 Task: Create public groups for Portfolio in StockTradeHub.
Action: Mouse moved to (568, 52)
Screenshot: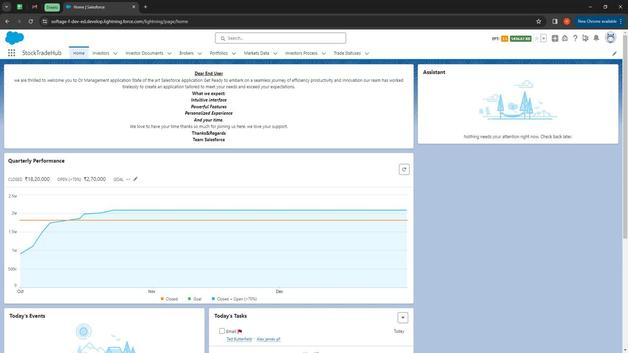 
Action: Mouse pressed left at (568, 52)
Screenshot: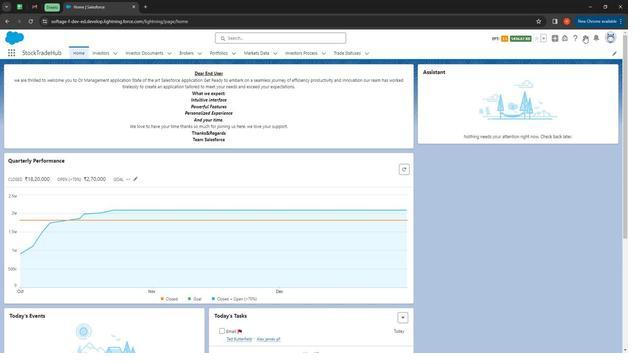 
Action: Mouse moved to (551, 73)
Screenshot: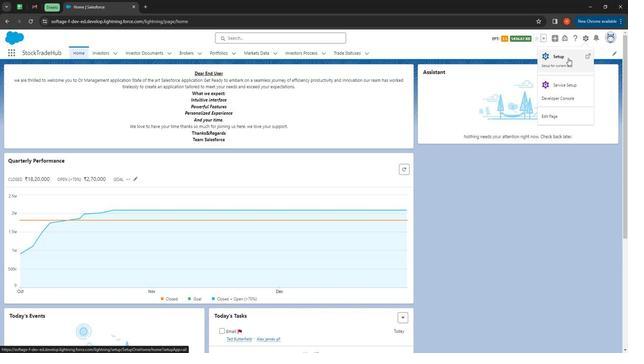 
Action: Mouse pressed left at (551, 73)
Screenshot: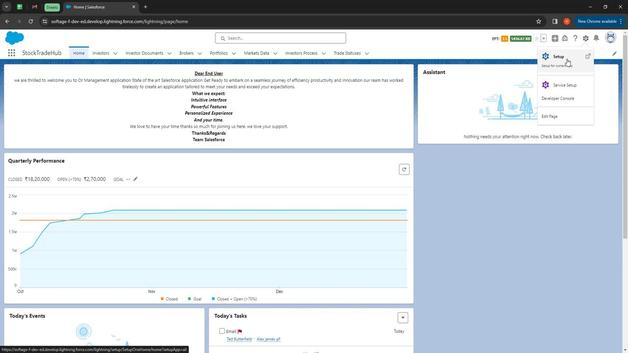 
Action: Mouse moved to (37, 86)
Screenshot: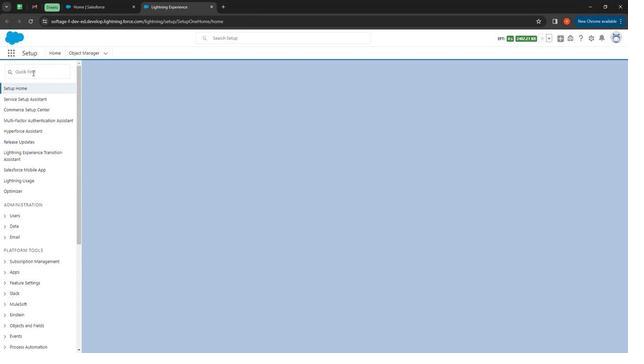 
Action: Mouse pressed left at (37, 86)
Screenshot: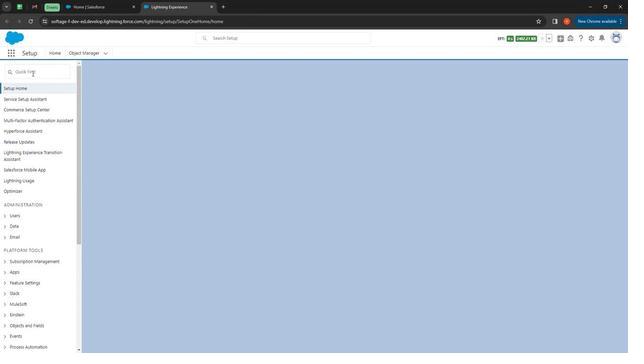 
Action: Mouse moved to (40, 87)
Screenshot: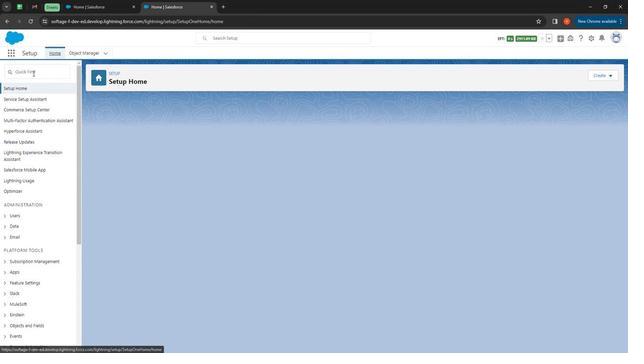 
Action: Key pressed <Key.shift>Public
Screenshot: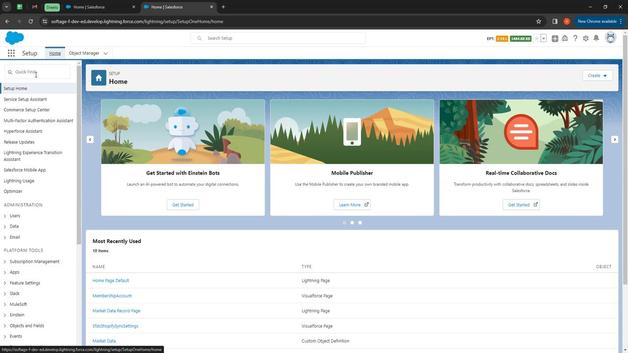 
Action: Mouse pressed left at (40, 87)
Screenshot: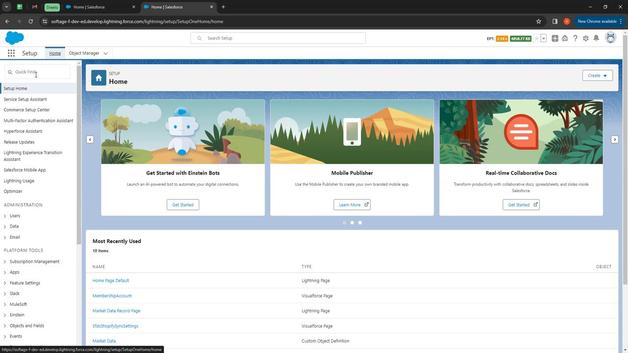 
Action: Key pressed <Key.shift>Public
Screenshot: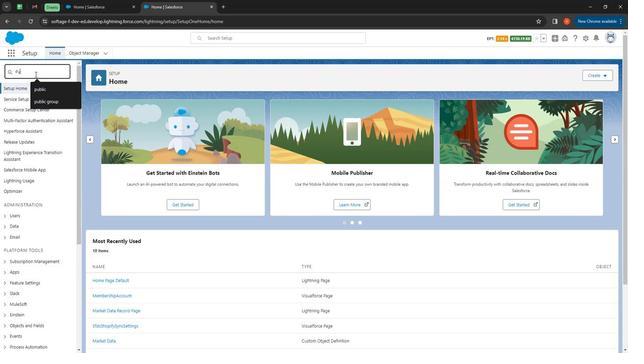 
Action: Mouse moved to (28, 112)
Screenshot: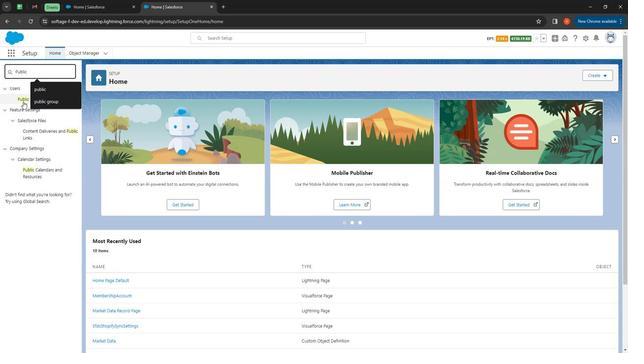 
Action: Mouse pressed left at (28, 112)
Screenshot: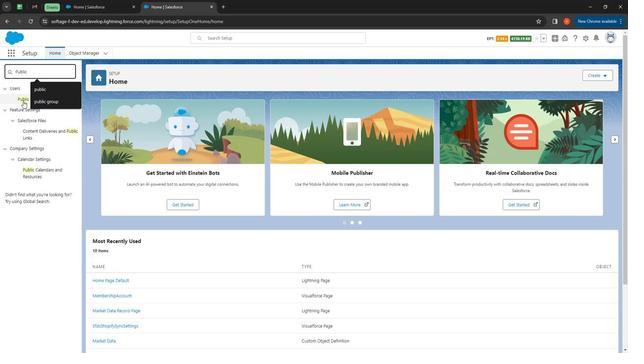 
Action: Mouse moved to (349, 153)
Screenshot: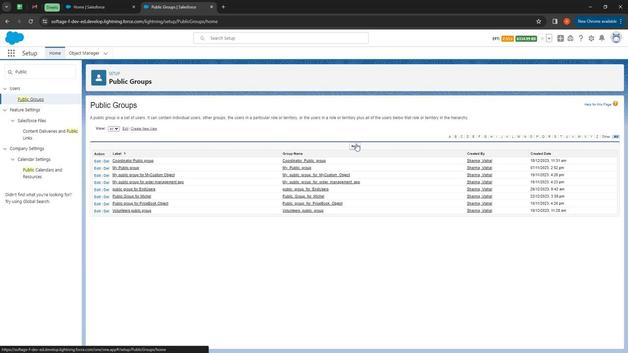 
Action: Mouse pressed left at (349, 153)
Screenshot: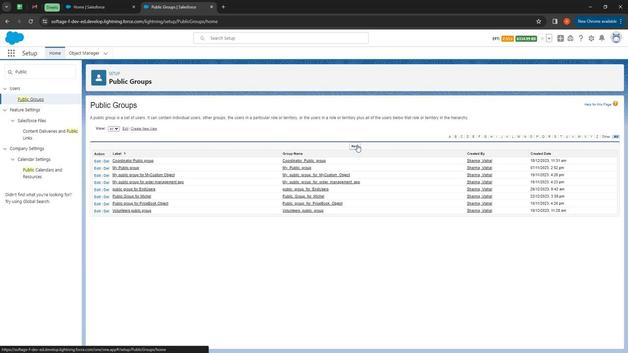 
Action: Mouse moved to (218, 151)
Screenshot: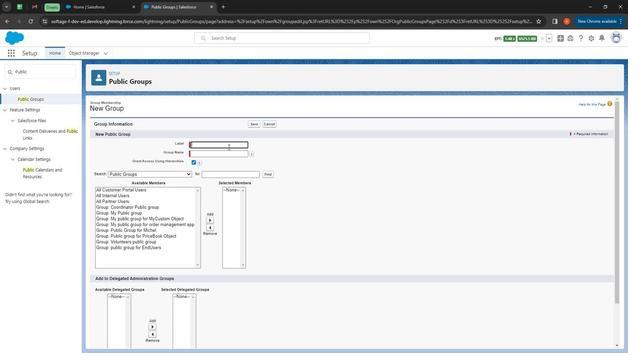 
Action: Mouse pressed left at (218, 151)
Screenshot: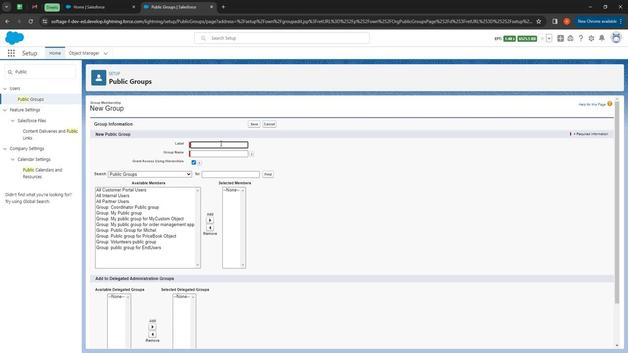 
Action: Key pressed <Key.shift><Key.shift><Key.shift><Key.shift><Key.shift><Key.shift><Key.shift><Key.shift><Key.shift><Key.shift><Key.shift><Key.shift><Key.shift><Key.shift><Key.shift><Key.shift><Key.shift><Key.shift><Key.shift><Key.shift><Key.shift><Key.shift><Key.shift><Key.shift><Key.shift><Key.shift>Group<Key.space>for<Key.space><Key.shift>Port
Screenshot: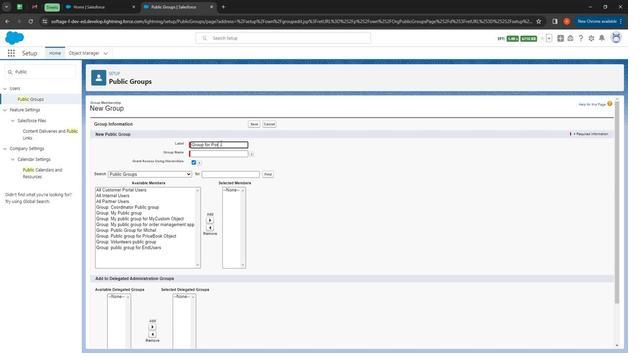 
Action: Mouse moved to (218, 151)
Screenshot: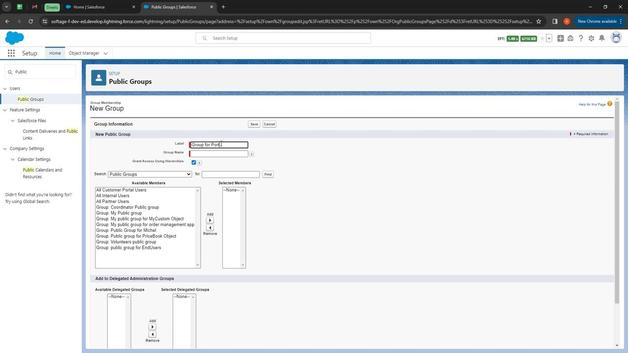
Action: Key pressed folio
Screenshot: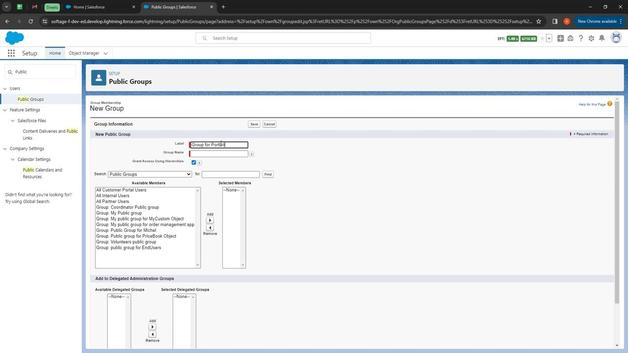 
Action: Mouse moved to (125, 196)
Screenshot: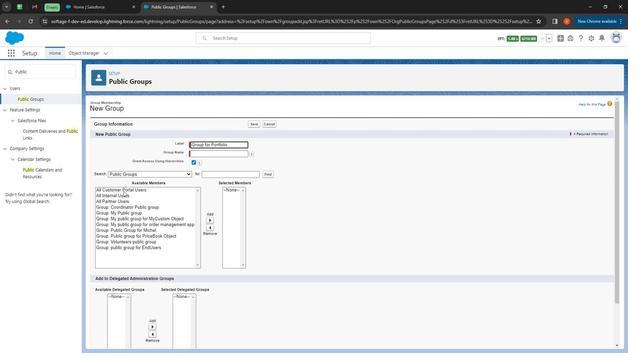 
Action: Mouse pressed left at (125, 196)
Screenshot: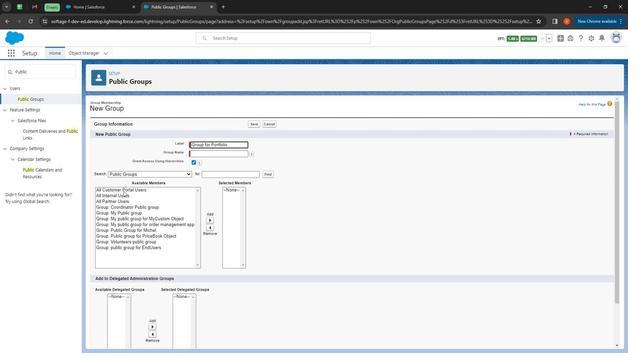 
Action: Mouse moved to (207, 224)
Screenshot: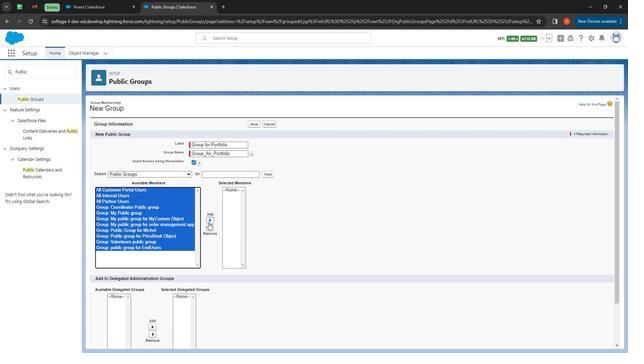 
Action: Mouse pressed left at (207, 224)
Screenshot: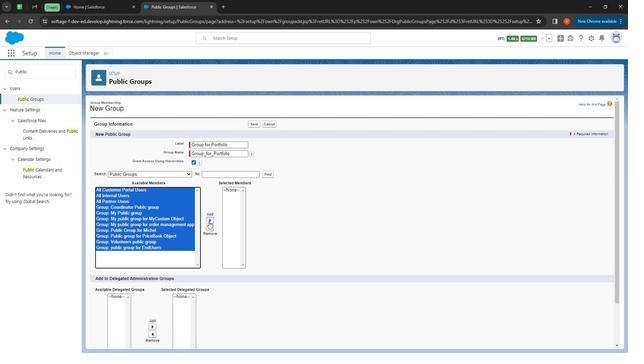 
Action: Mouse moved to (146, 182)
Screenshot: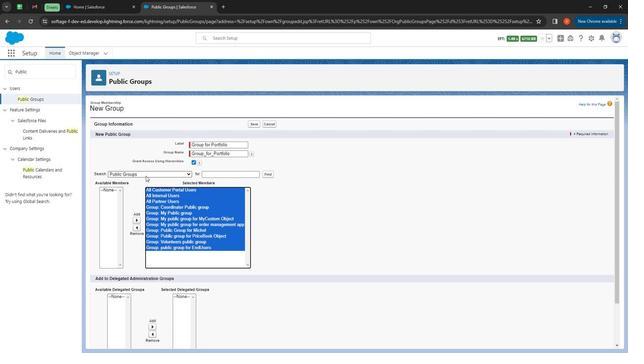 
Action: Mouse pressed left at (146, 182)
Screenshot: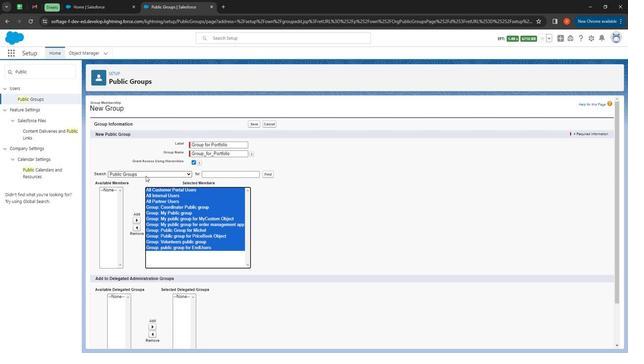 
Action: Mouse moved to (146, 191)
Screenshot: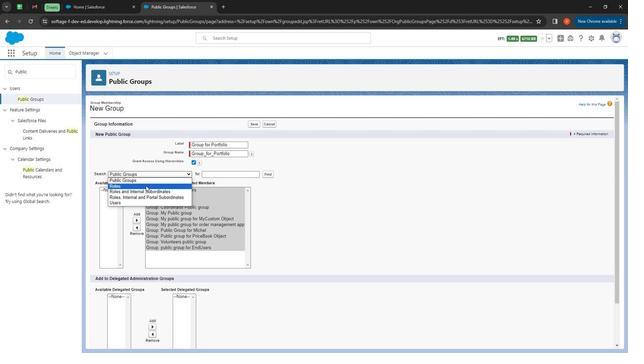 
Action: Mouse pressed left at (146, 191)
Screenshot: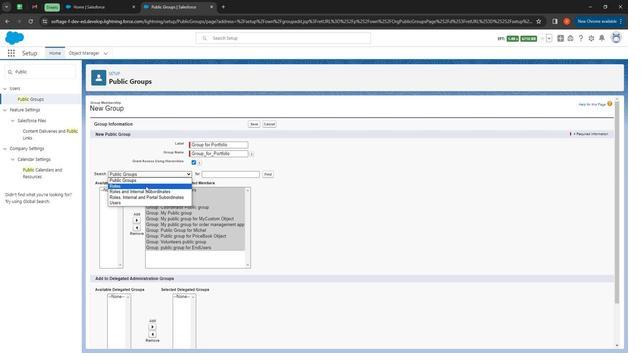 
Action: Mouse moved to (123, 193)
Screenshot: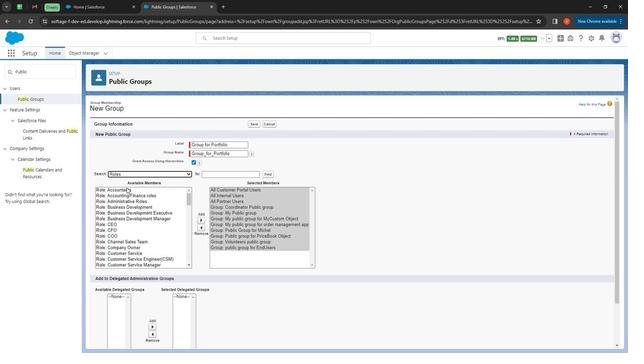 
Action: Mouse pressed left at (123, 193)
Screenshot: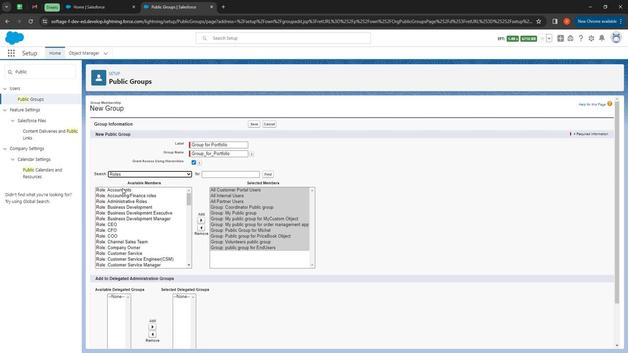 
Action: Mouse moved to (199, 222)
Screenshot: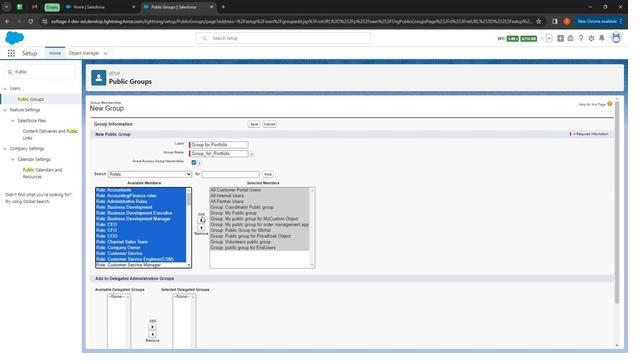 
Action: Mouse pressed left at (199, 222)
Screenshot: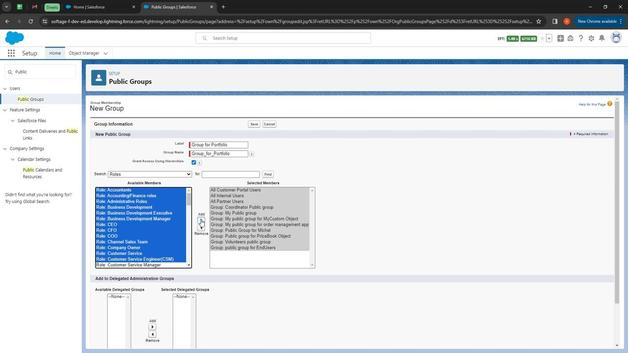 
Action: Mouse moved to (114, 197)
Screenshot: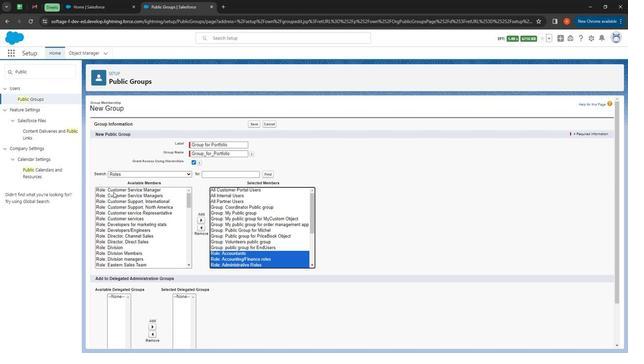 
Action: Mouse pressed left at (114, 197)
Screenshot: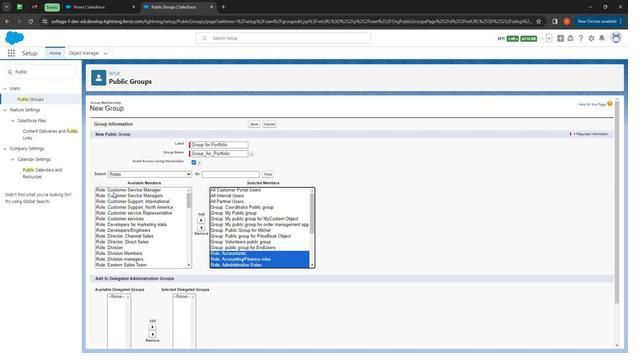 
Action: Mouse moved to (200, 222)
Screenshot: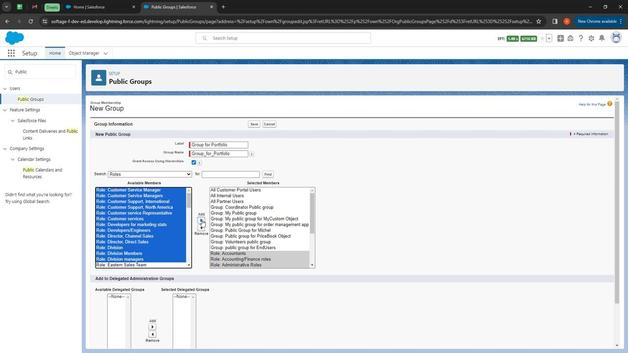 
Action: Mouse pressed left at (200, 222)
Screenshot: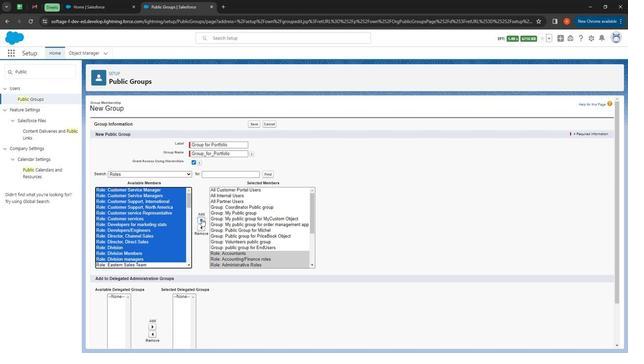 
Action: Mouse moved to (104, 194)
Screenshot: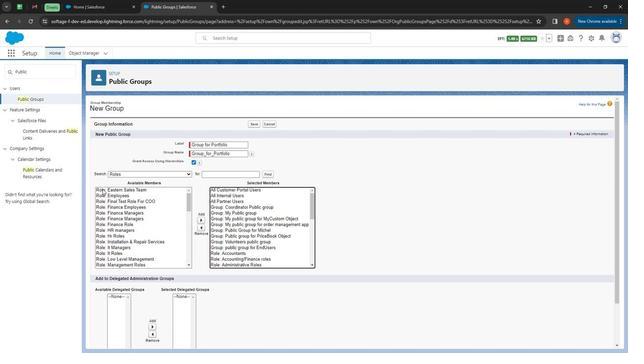 
Action: Mouse pressed left at (104, 194)
Screenshot: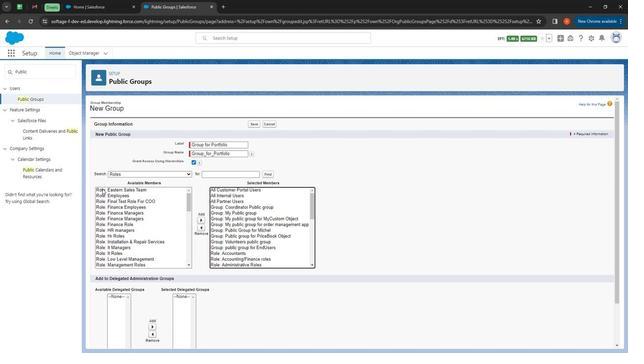 
Action: Mouse moved to (200, 225)
Screenshot: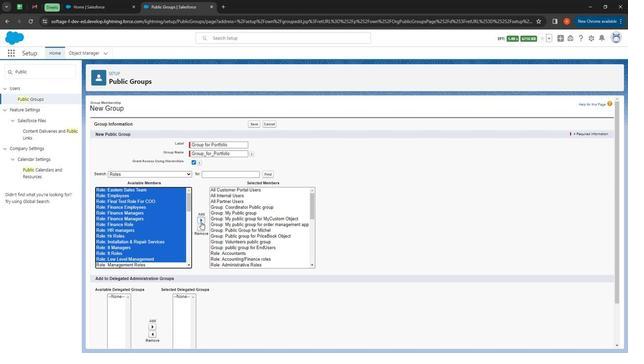 
Action: Mouse pressed left at (200, 225)
Screenshot: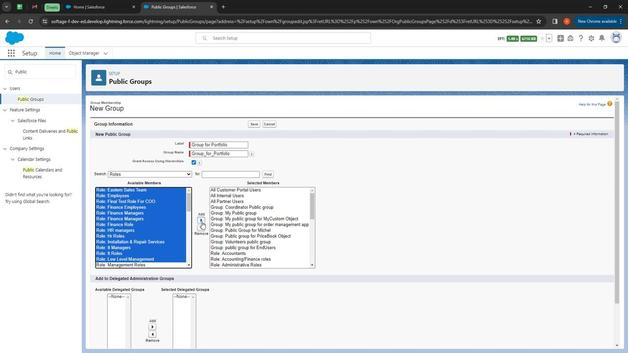 
Action: Mouse moved to (103, 193)
Screenshot: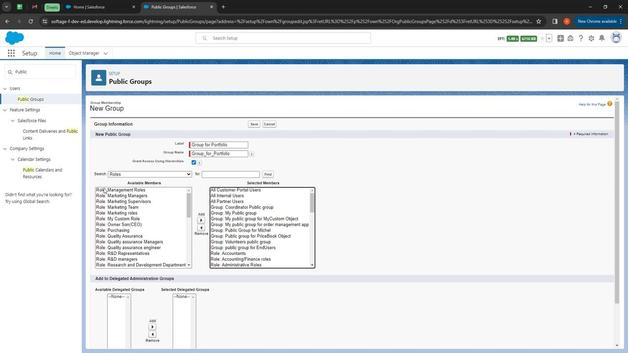 
Action: Mouse pressed left at (103, 193)
Screenshot: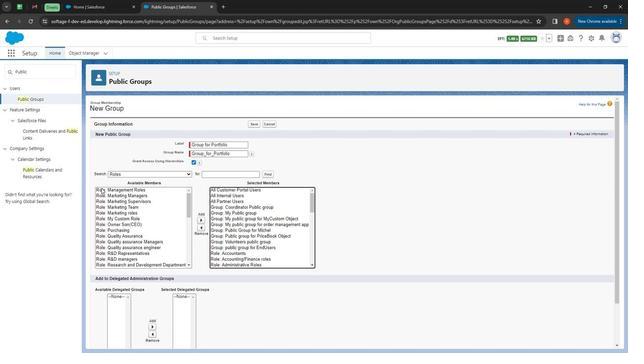 
Action: Mouse moved to (197, 225)
Screenshot: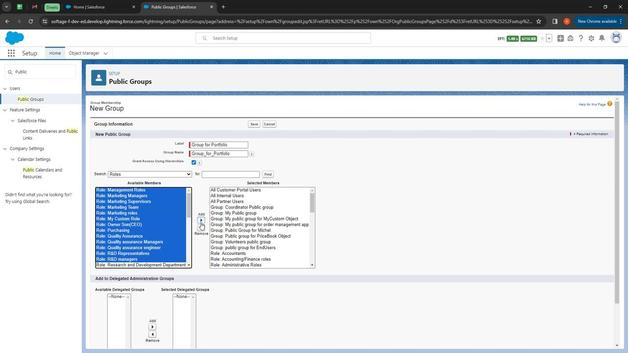 
Action: Mouse pressed left at (197, 225)
Screenshot: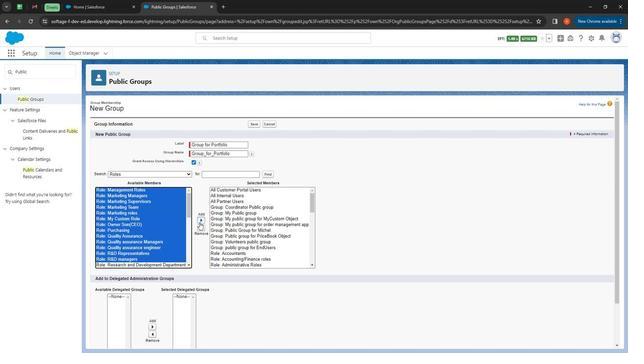 
Action: Mouse moved to (100, 193)
Screenshot: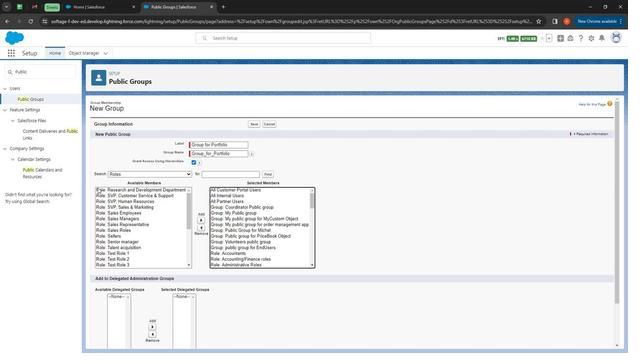 
Action: Mouse pressed left at (100, 193)
Screenshot: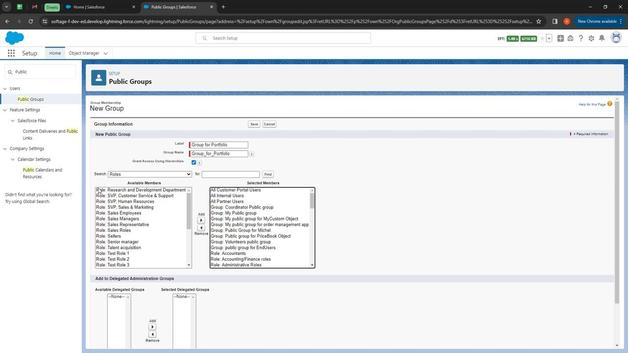 
Action: Mouse moved to (197, 223)
Screenshot: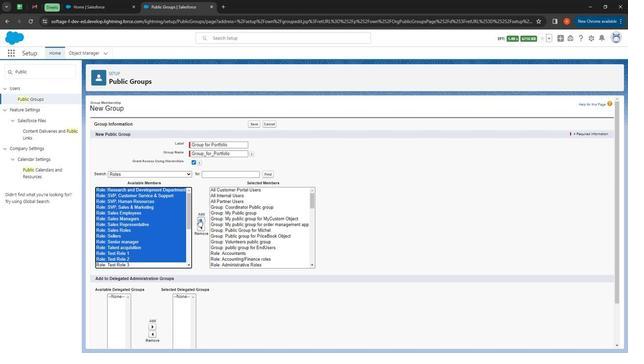 
Action: Mouse pressed left at (197, 223)
Screenshot: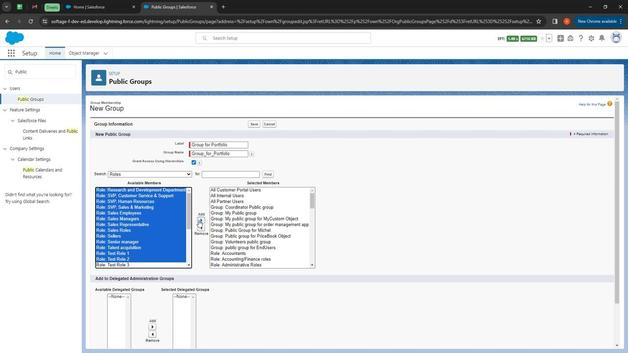 
Action: Mouse moved to (107, 193)
Screenshot: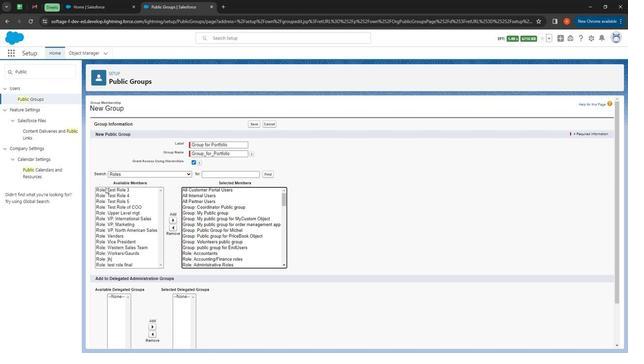 
Action: Mouse pressed left at (107, 193)
Screenshot: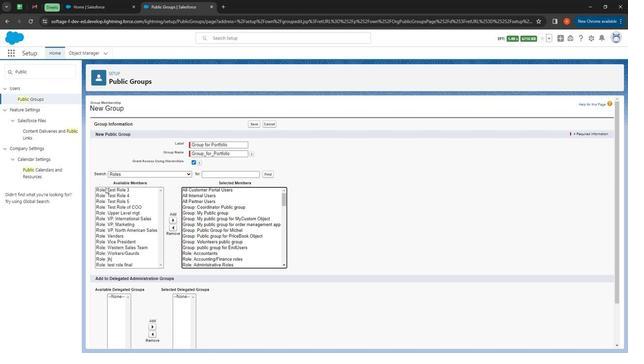 
Action: Mouse moved to (124, 264)
Screenshot: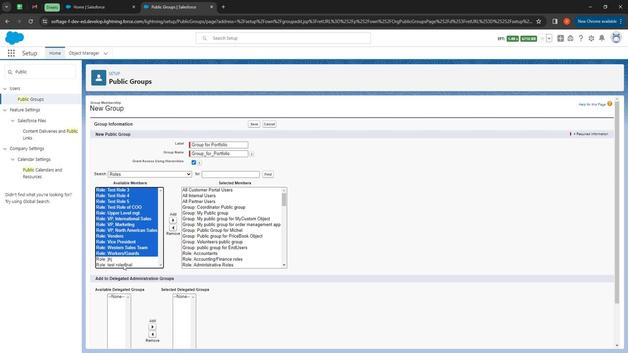 
Action: Mouse pressed left at (124, 264)
Screenshot: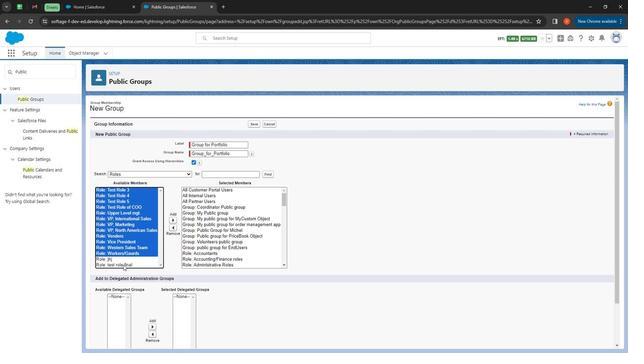 
Action: Mouse moved to (170, 223)
Screenshot: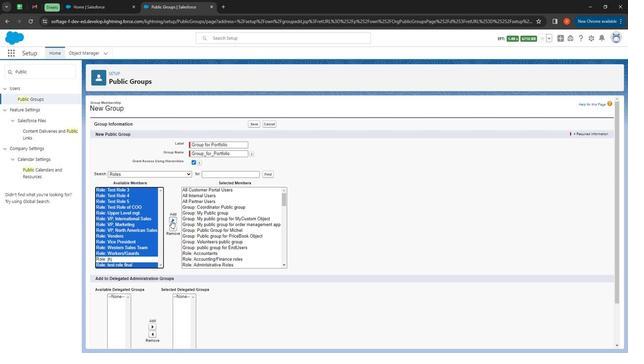 
Action: Mouse pressed left at (170, 223)
Screenshot: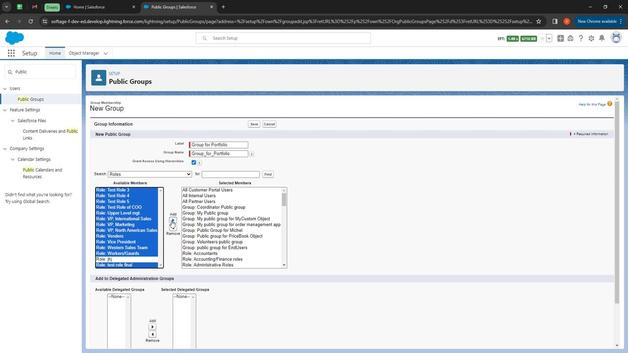 
Action: Mouse moved to (147, 179)
Screenshot: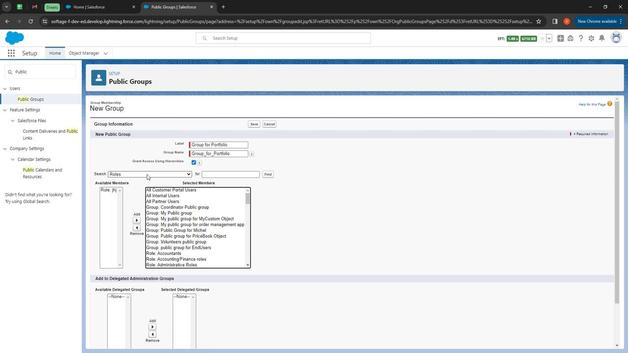 
Action: Mouse pressed left at (147, 179)
Screenshot: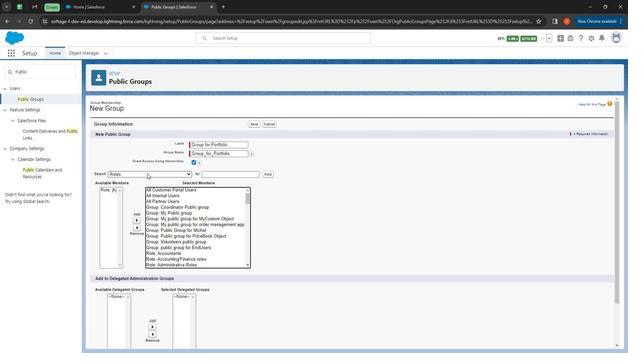 
Action: Mouse moved to (141, 197)
Screenshot: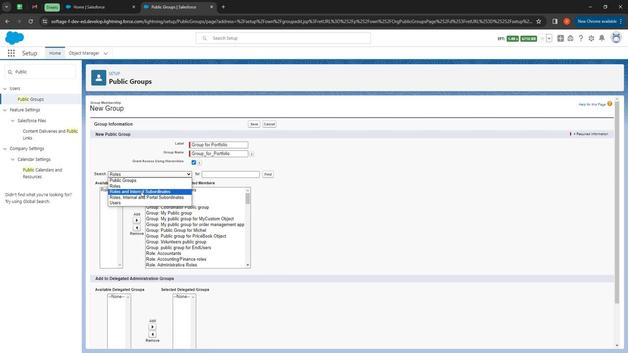 
Action: Mouse pressed left at (141, 197)
Screenshot: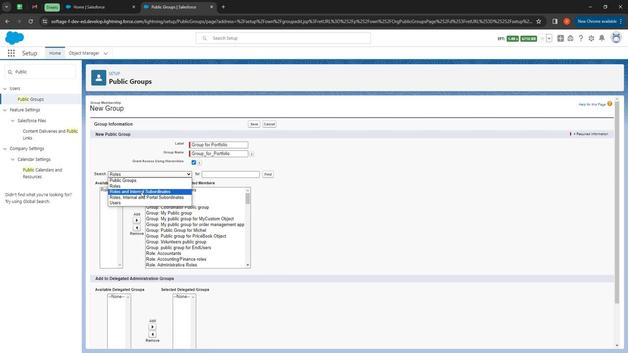 
Action: Mouse moved to (133, 196)
Screenshot: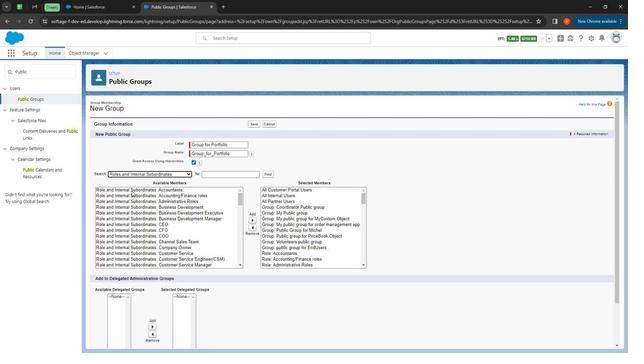 
Action: Mouse pressed left at (133, 196)
Screenshot: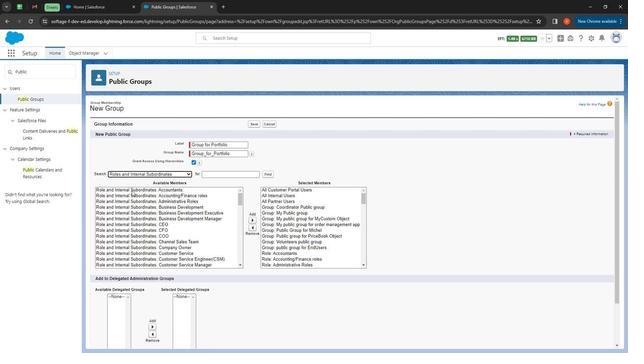 
Action: Mouse moved to (143, 253)
Screenshot: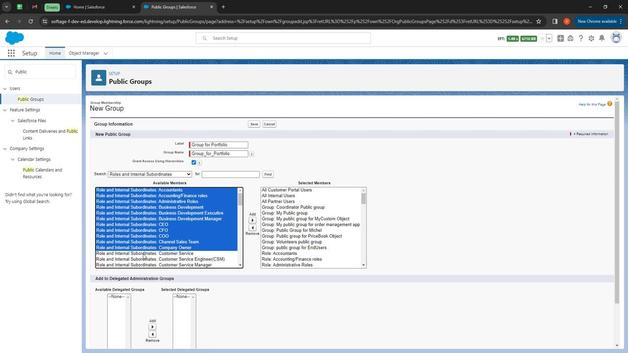 
Action: Mouse pressed left at (143, 253)
Screenshot: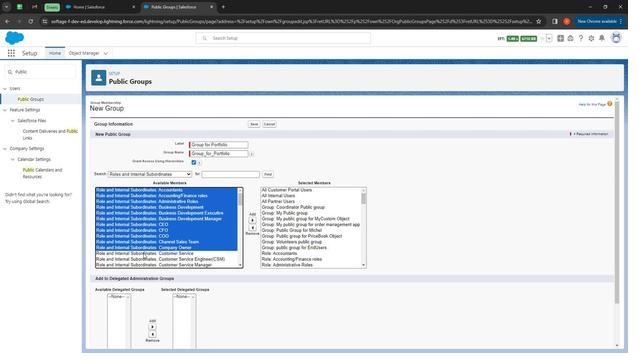 
Action: Mouse moved to (144, 259)
Screenshot: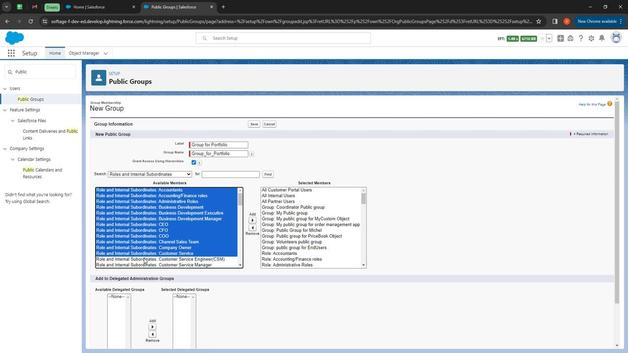 
Action: Mouse pressed left at (144, 259)
Screenshot: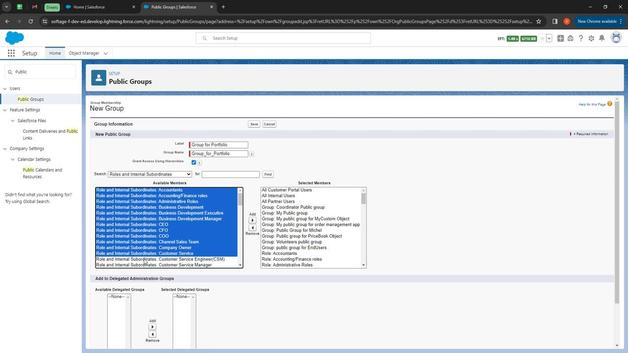 
Action: Mouse moved to (238, 204)
Screenshot: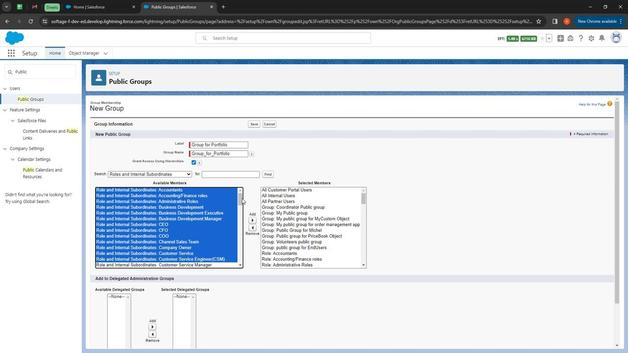 
Action: Mouse pressed left at (238, 204)
Screenshot: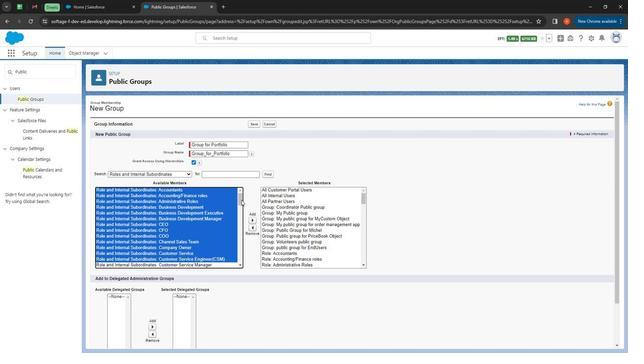 
Action: Mouse moved to (198, 206)
Screenshot: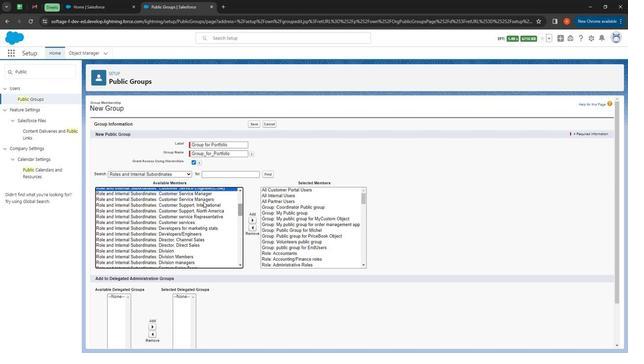 
Action: Mouse pressed left at (198, 206)
Screenshot: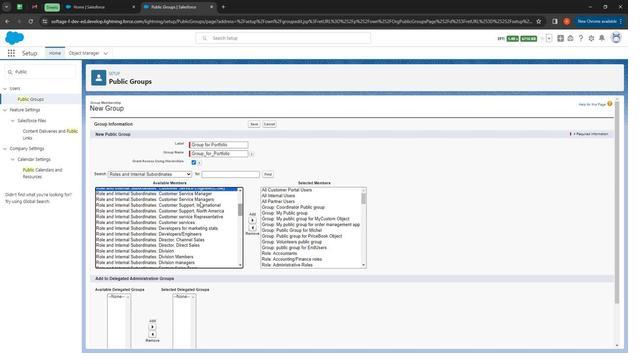 
Action: Mouse moved to (198, 209)
Screenshot: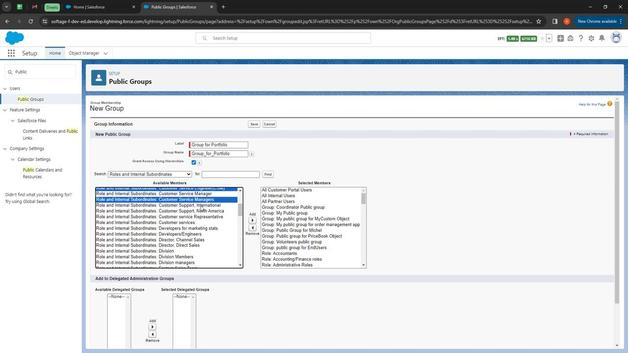 
Action: Mouse pressed left at (198, 209)
Screenshot: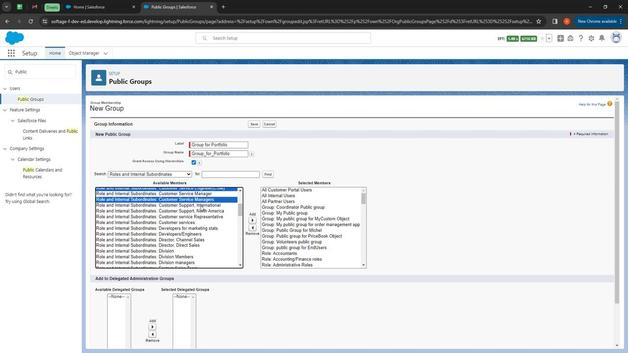 
Action: Mouse moved to (194, 224)
Screenshot: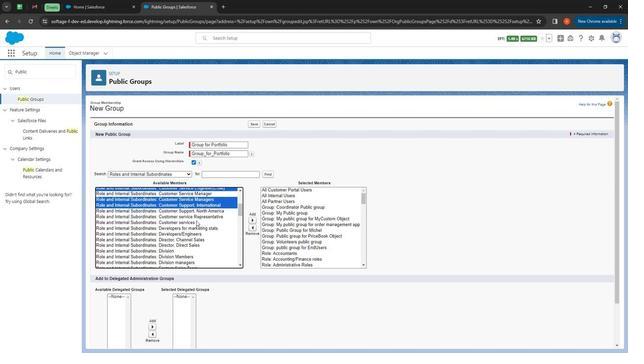 
Action: Mouse pressed left at (194, 224)
Screenshot: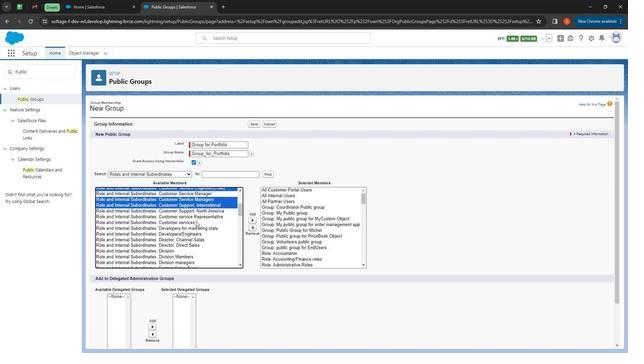 
Action: Mouse moved to (190, 232)
Screenshot: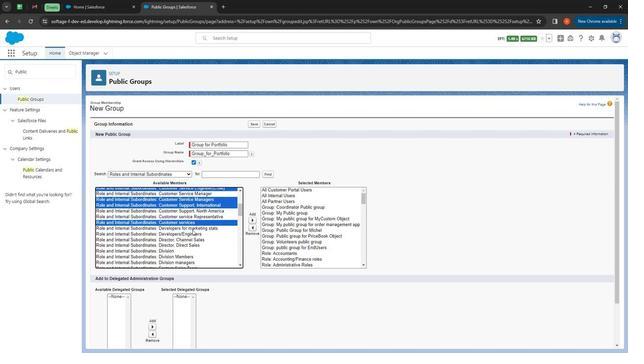 
Action: Mouse pressed left at (190, 232)
Screenshot: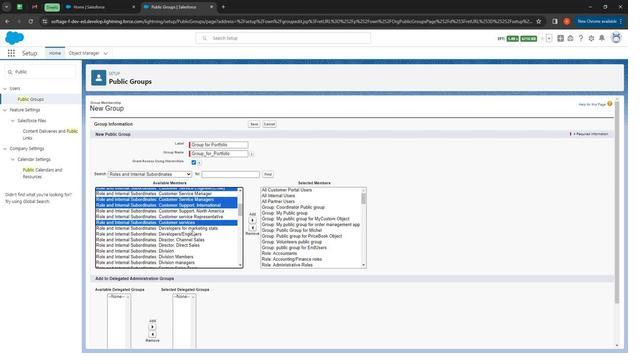 
Action: Mouse moved to (186, 237)
Screenshot: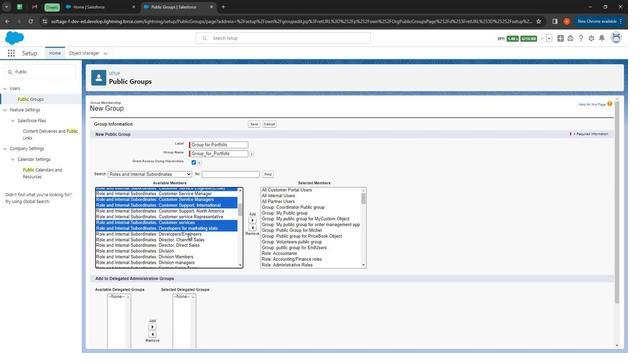 
Action: Mouse pressed left at (186, 237)
Screenshot: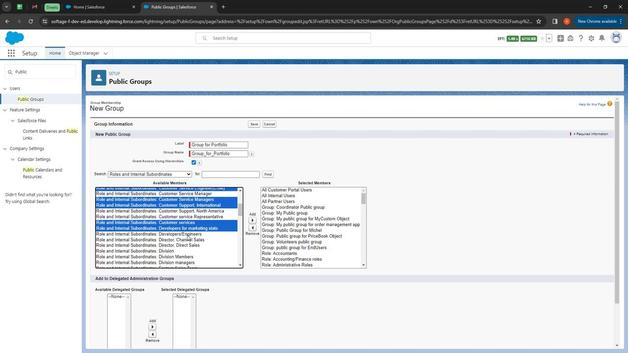 
Action: Mouse moved to (183, 244)
Screenshot: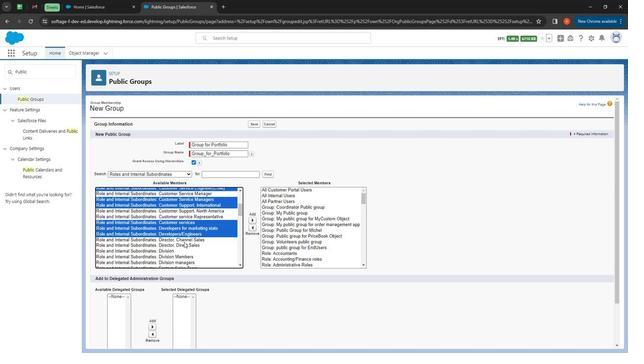 
Action: Mouse pressed left at (183, 244)
Screenshot: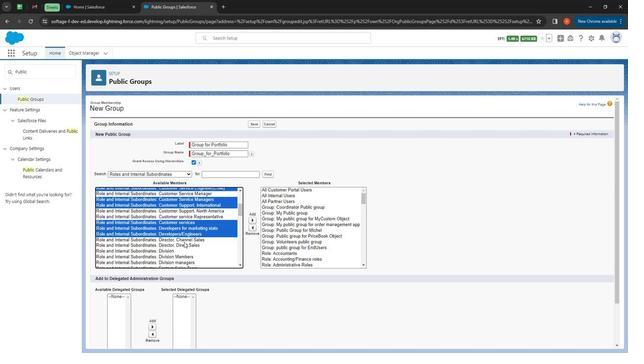 
Action: Mouse moved to (178, 248)
Screenshot: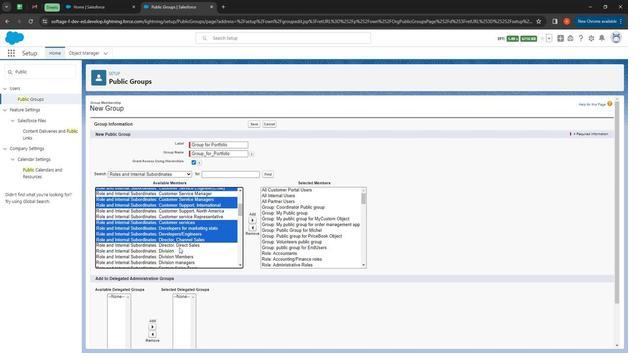 
Action: Mouse pressed left at (178, 248)
Screenshot: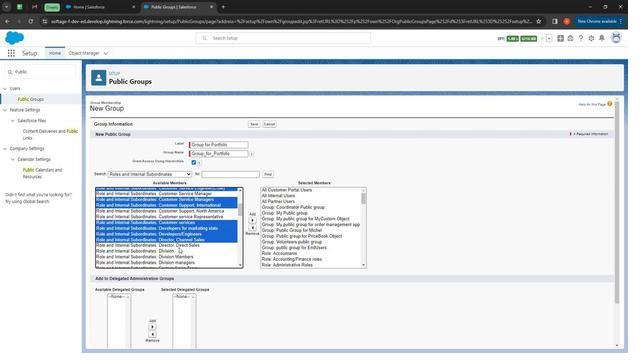 
Action: Mouse moved to (173, 253)
Screenshot: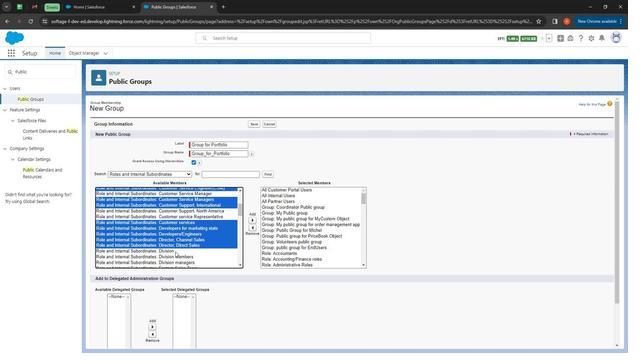 
Action: Mouse pressed left at (173, 253)
Screenshot: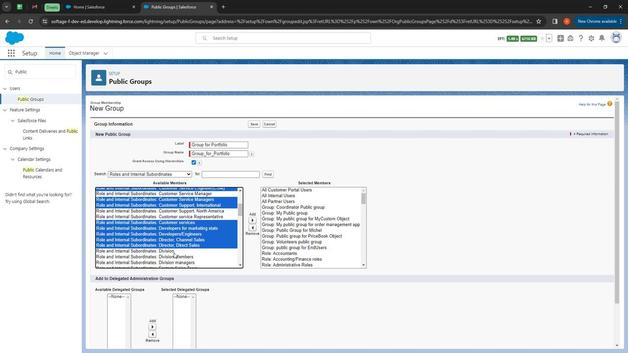 
Action: Mouse moved to (171, 258)
Screenshot: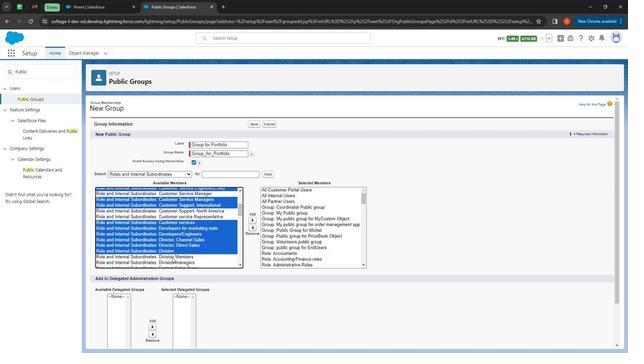 
Action: Mouse pressed left at (171, 258)
Screenshot: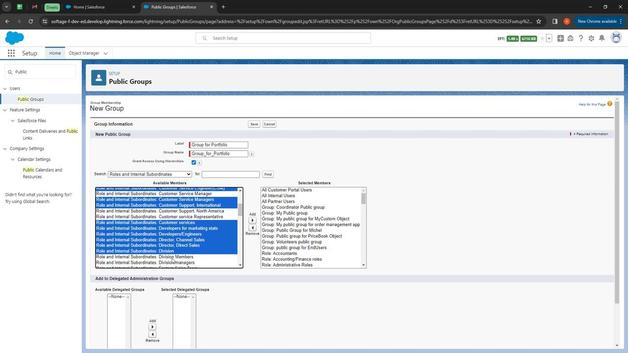 
Action: Mouse moved to (170, 260)
Screenshot: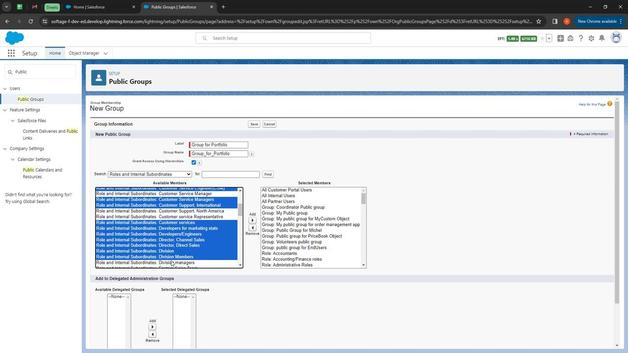 
Action: Mouse pressed left at (170, 260)
Screenshot: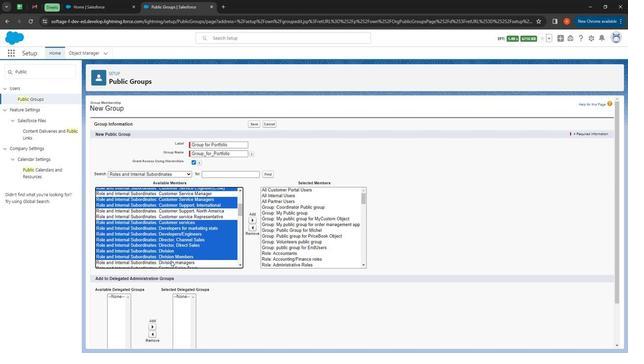 
Action: Mouse moved to (237, 215)
Screenshot: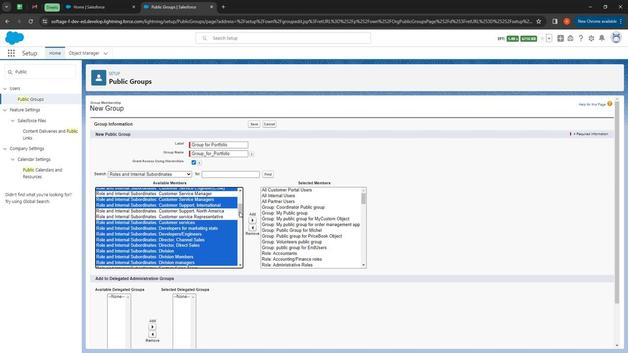 
Action: Mouse pressed left at (237, 215)
Screenshot: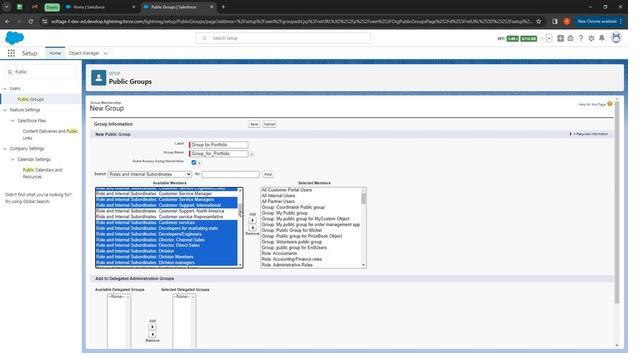 
Action: Mouse moved to (165, 210)
Screenshot: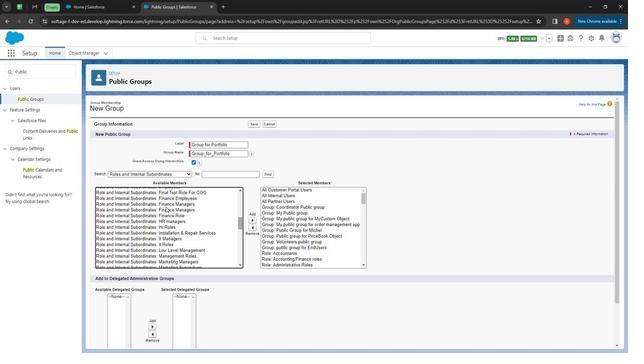 
Action: Mouse pressed left at (165, 210)
Screenshot: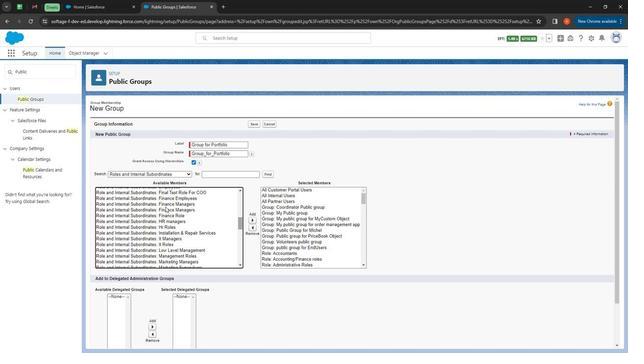 
Action: Mouse moved to (166, 215)
Screenshot: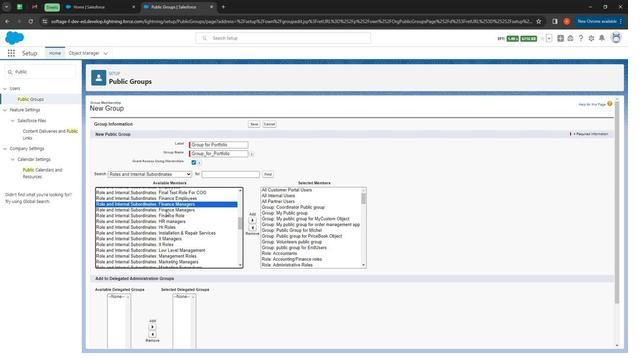 
Action: Mouse pressed left at (166, 215)
Screenshot: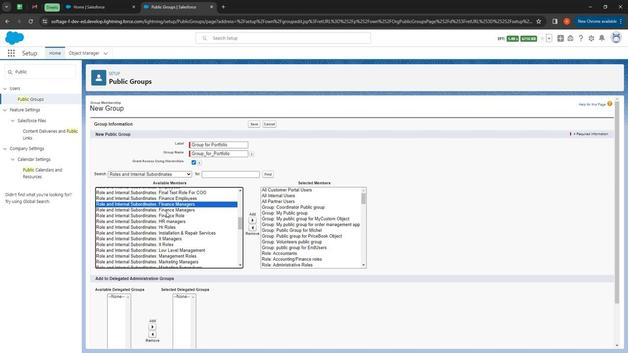 
Action: Mouse moved to (166, 220)
Screenshot: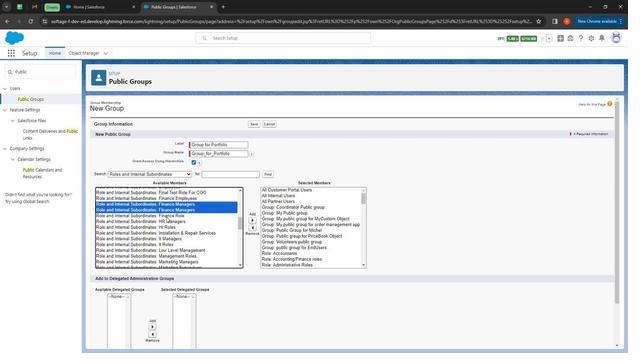 
Action: Mouse pressed left at (166, 220)
Screenshot: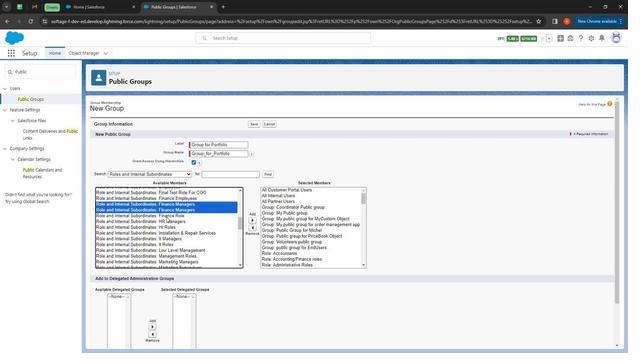 
Action: Mouse moved to (167, 225)
Screenshot: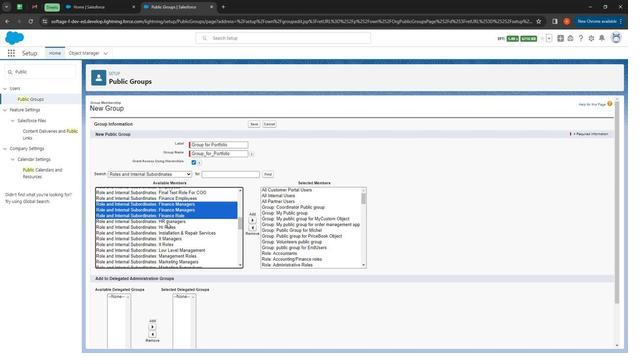 
Action: Mouse pressed left at (167, 225)
Screenshot: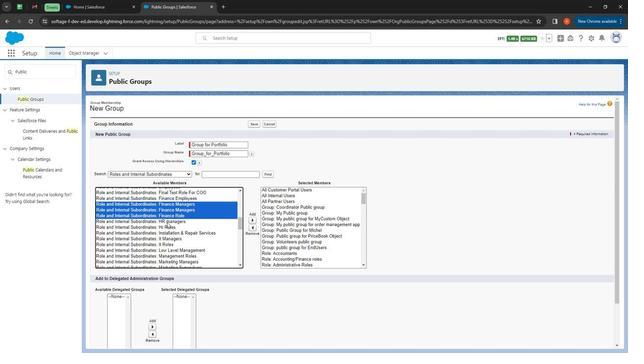 
Action: Mouse moved to (167, 230)
Screenshot: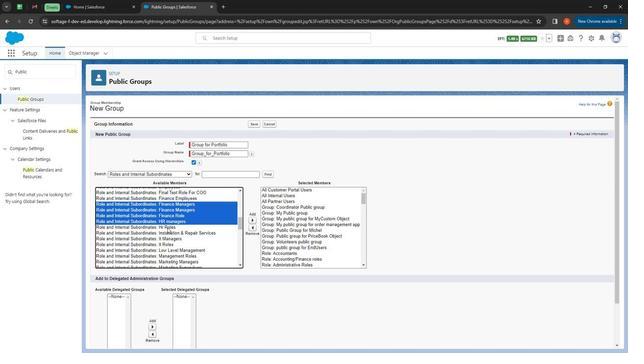 
Action: Mouse pressed left at (167, 230)
Screenshot: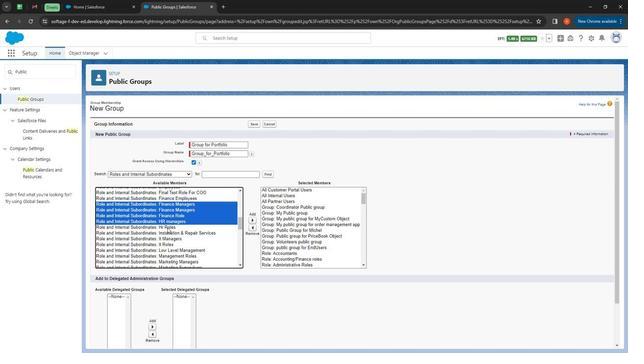 
Action: Mouse moved to (167, 234)
Screenshot: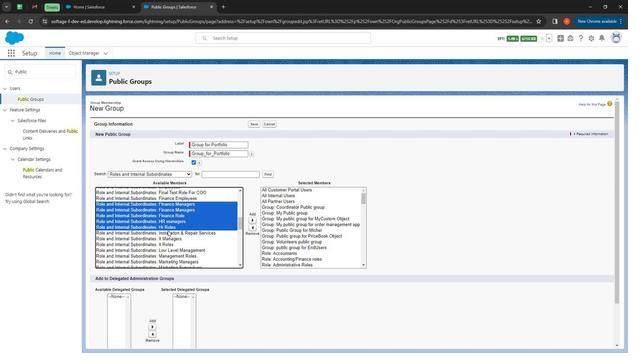 
Action: Mouse pressed left at (167, 234)
Screenshot: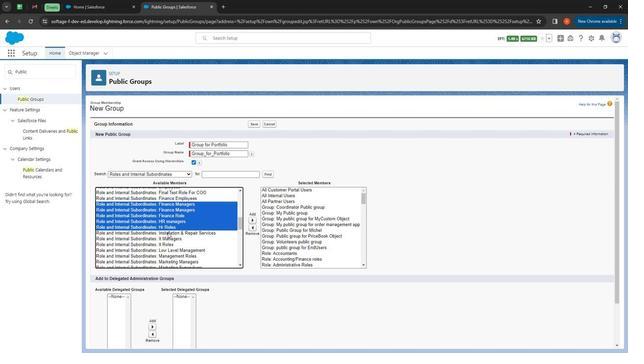 
Action: Mouse moved to (167, 242)
Screenshot: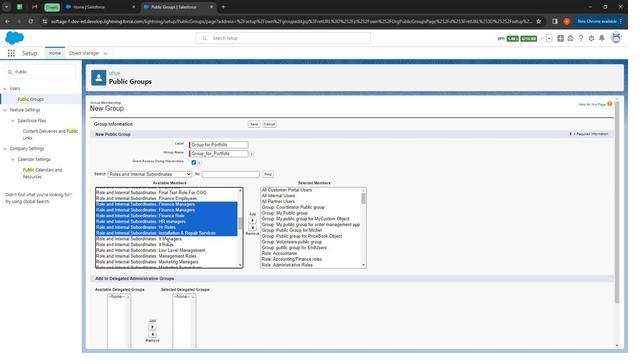 
Action: Mouse pressed left at (167, 242)
Screenshot: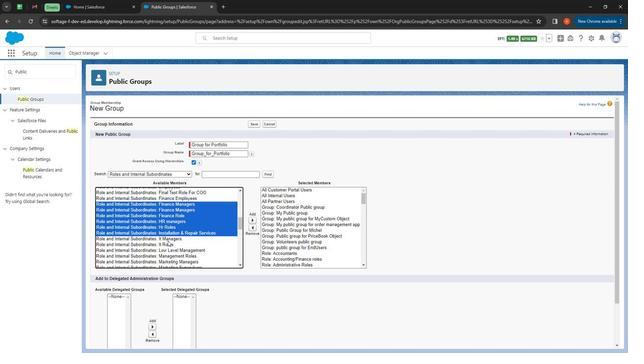 
Action: Mouse moved to (167, 247)
Screenshot: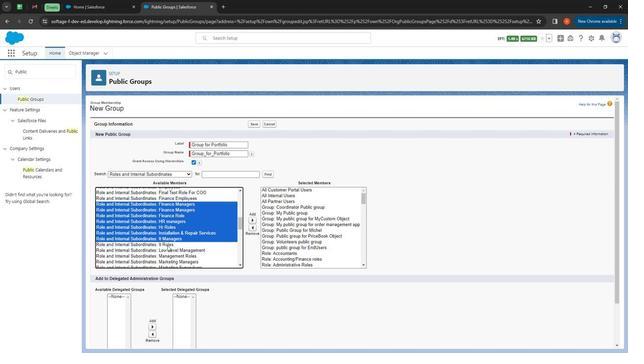 
Action: Mouse pressed left at (167, 247)
Screenshot: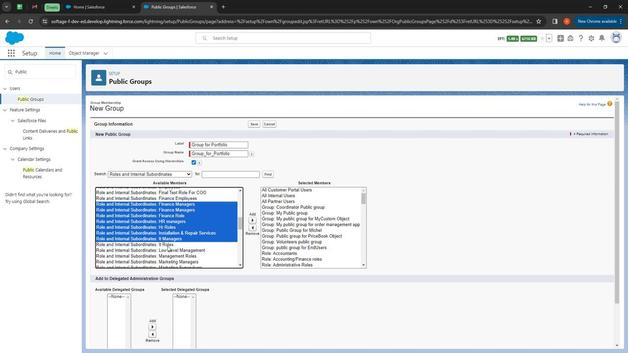 
Action: Mouse moved to (174, 251)
Screenshot: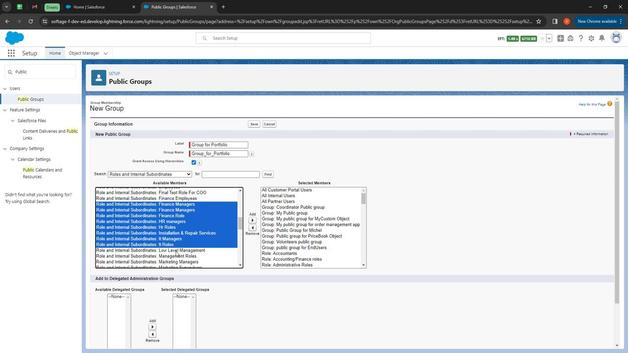 
Action: Mouse pressed left at (174, 251)
Screenshot: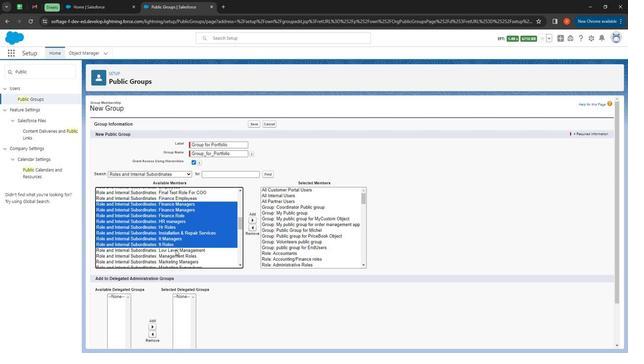 
Action: Mouse moved to (174, 255)
Screenshot: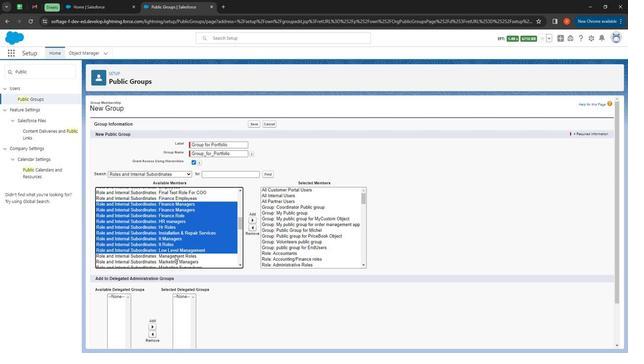 
Action: Mouse pressed left at (174, 255)
Screenshot: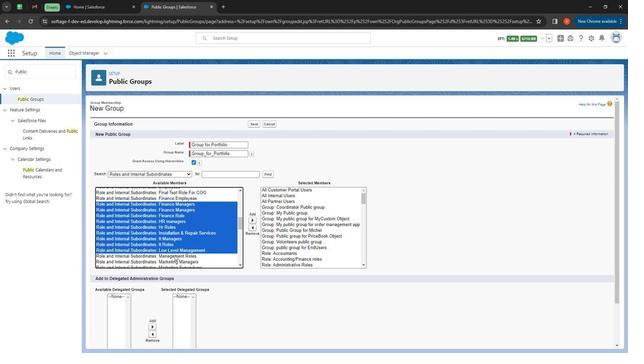 
Action: Mouse moved to (169, 260)
Screenshot: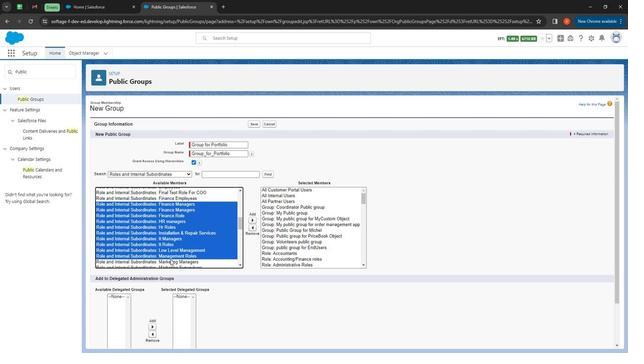 
Action: Mouse pressed left at (169, 260)
Screenshot: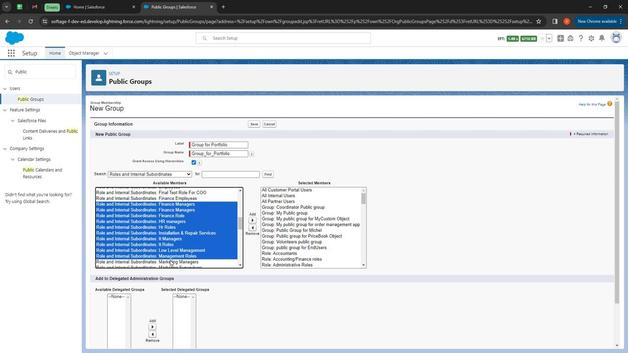 
Action: Mouse moved to (235, 225)
Screenshot: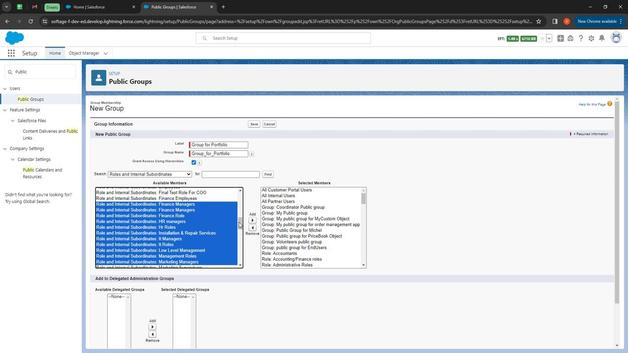 
Action: Mouse pressed left at (235, 225)
Screenshot: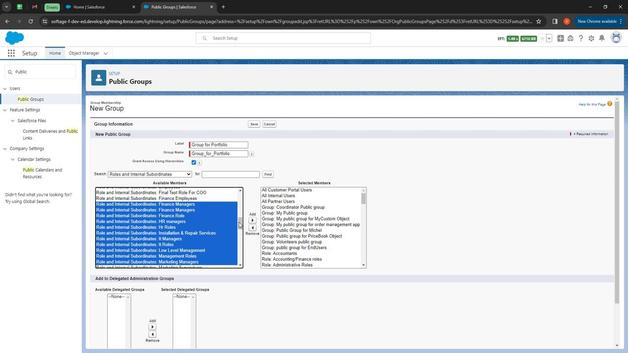 
Action: Mouse moved to (183, 197)
Screenshot: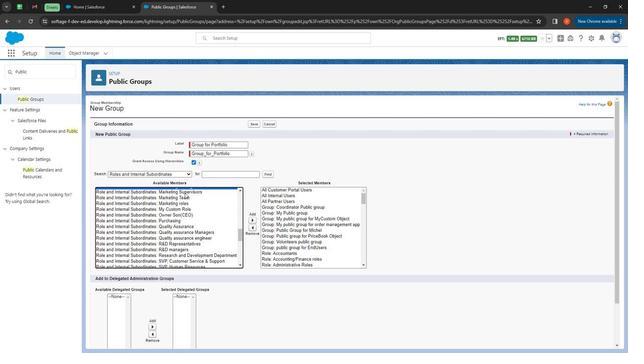 
Action: Mouse pressed left at (183, 197)
Screenshot: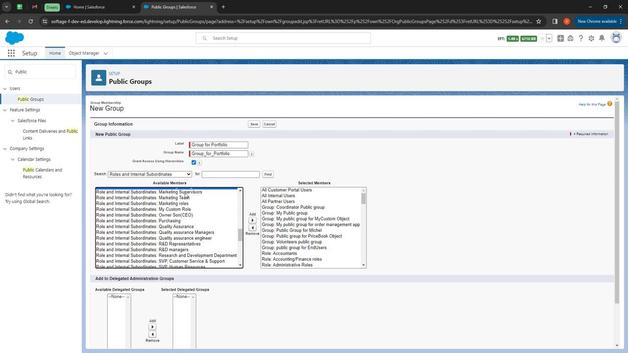 
Action: Mouse moved to (184, 205)
Screenshot: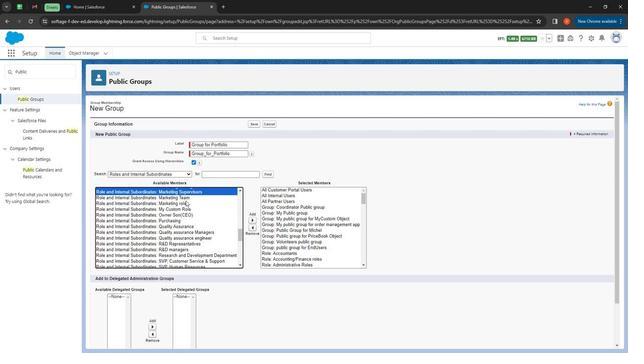 
Action: Mouse pressed left at (184, 205)
Screenshot: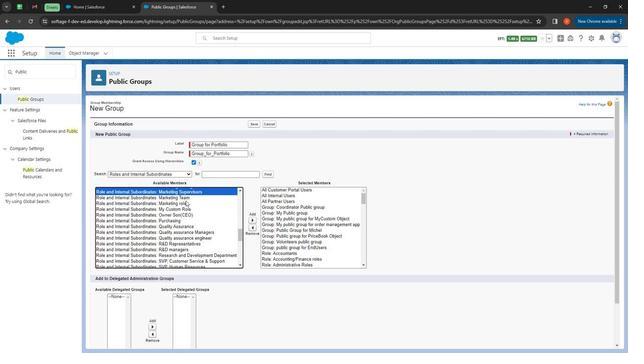 
Action: Mouse moved to (182, 213)
Screenshot: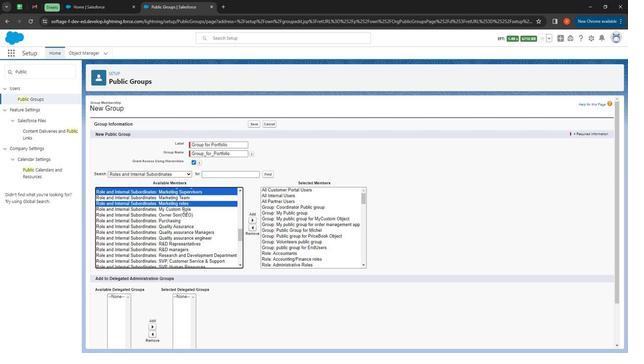 
Action: Mouse pressed left at (182, 213)
Screenshot: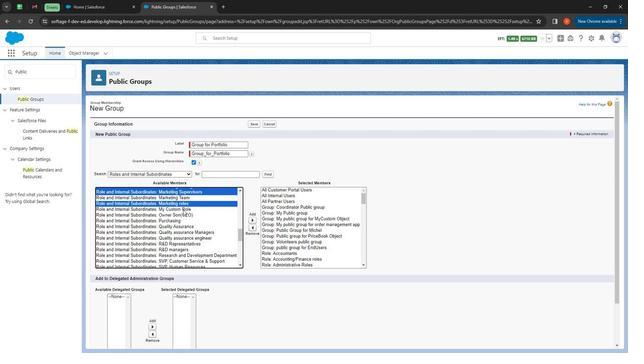 
Action: Mouse moved to (183, 220)
Screenshot: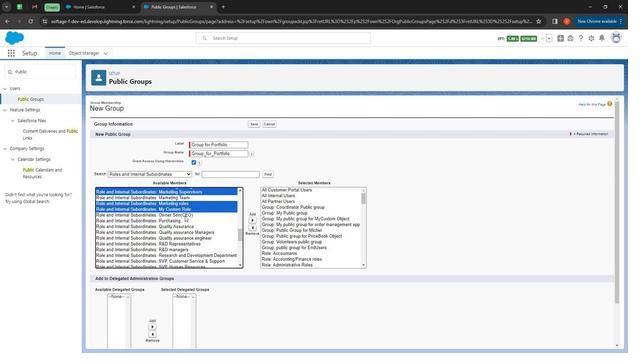 
Action: Mouse pressed left at (183, 220)
Screenshot: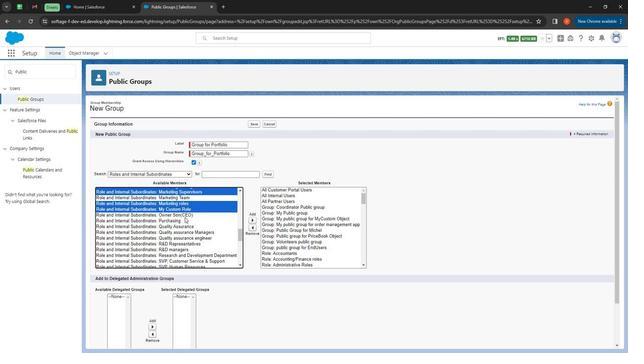 
Action: Mouse moved to (179, 223)
Screenshot: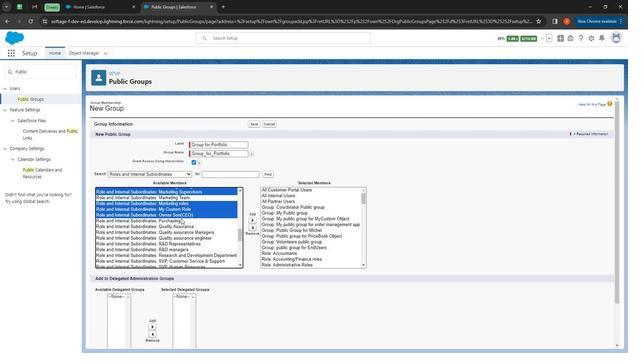 
Action: Mouse pressed left at (179, 223)
Screenshot: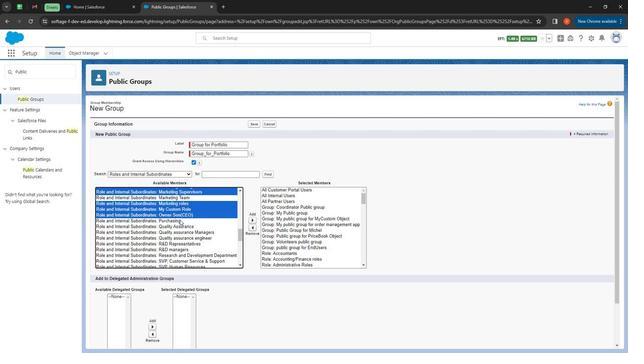 
Action: Mouse moved to (180, 232)
Screenshot: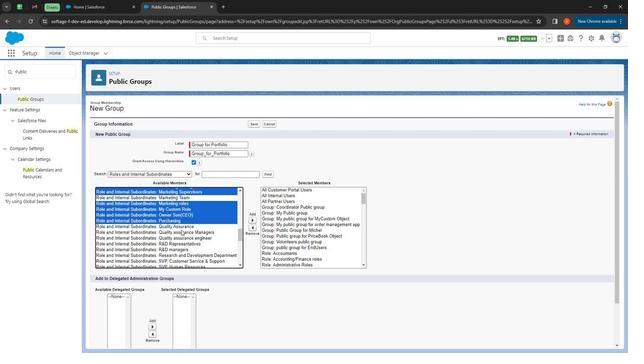 
Action: Mouse pressed left at (180, 232)
Screenshot: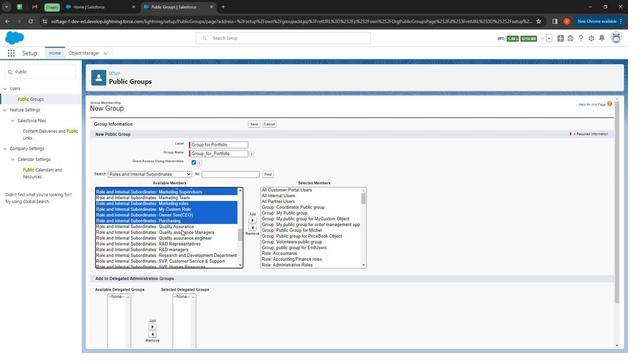 
Action: Mouse moved to (181, 229)
Screenshot: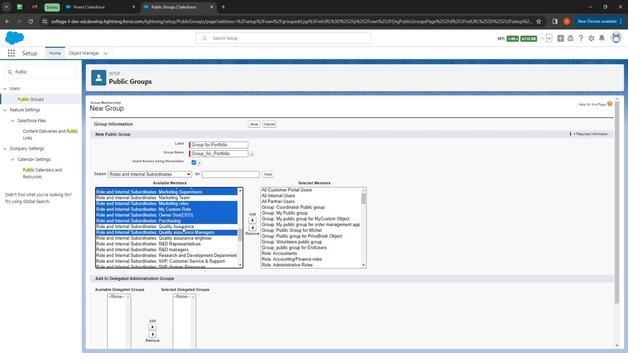 
Action: Mouse pressed left at (181, 229)
Screenshot: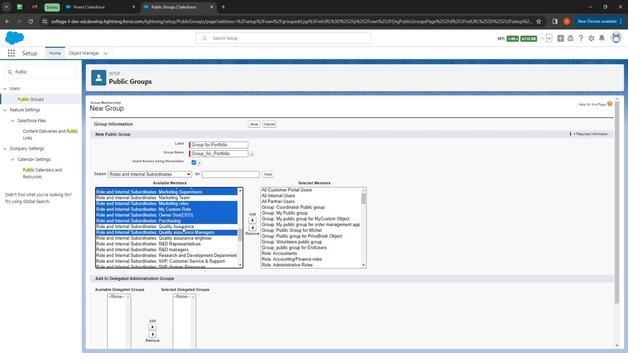 
Action: Mouse moved to (174, 238)
Screenshot: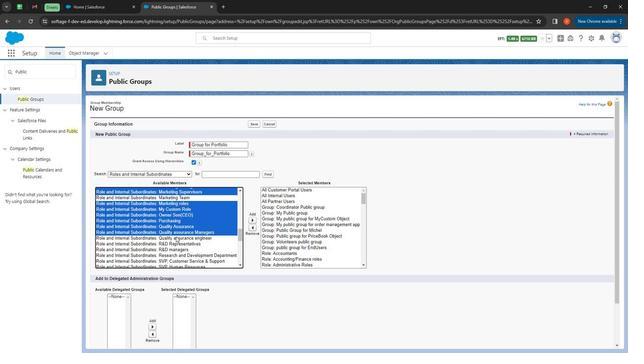 
Action: Mouse pressed left at (174, 238)
Screenshot: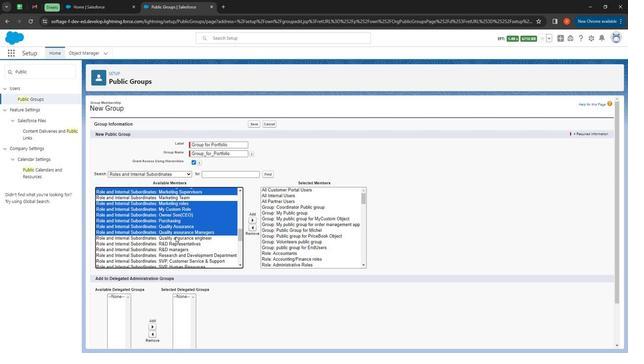 
Action: Mouse moved to (166, 247)
Screenshot: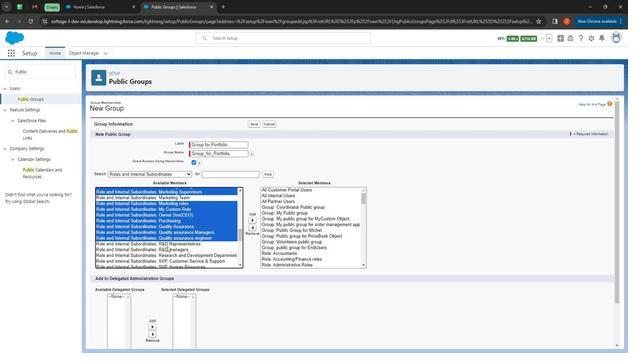 
Action: Mouse pressed left at (166, 247)
Screenshot: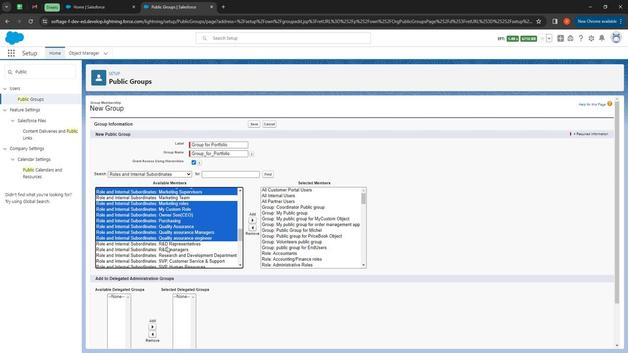 
Action: Mouse moved to (167, 251)
Screenshot: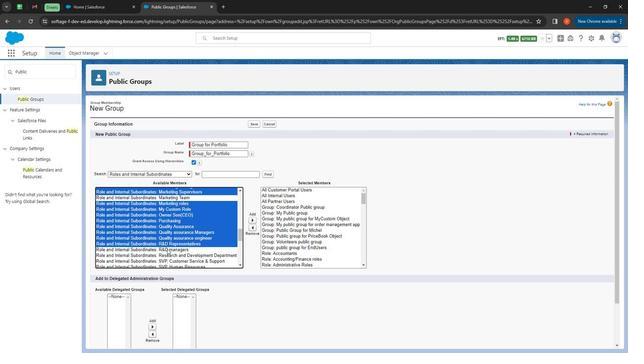 
Action: Mouse pressed left at (167, 251)
Screenshot: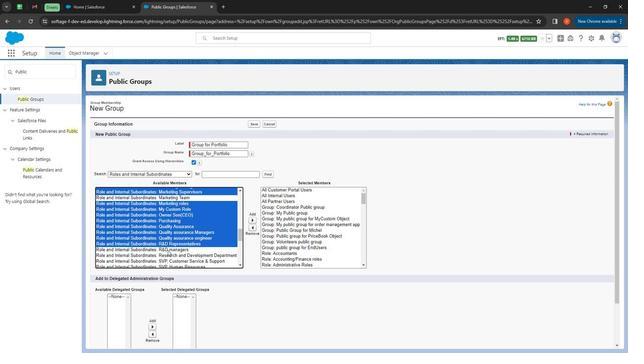 
Action: Mouse moved to (169, 256)
Screenshot: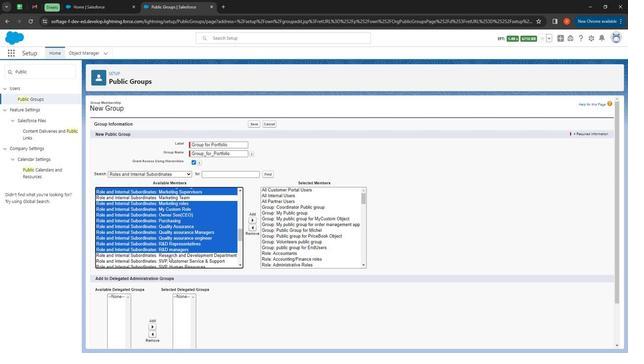 
Action: Mouse pressed left at (169, 256)
Screenshot: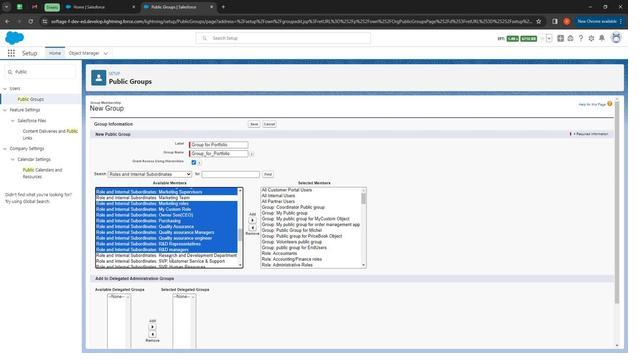 
Action: Mouse moved to (170, 261)
Screenshot: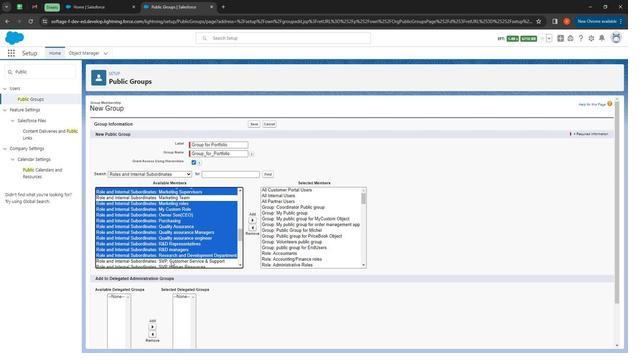 
Action: Mouse pressed left at (170, 261)
Screenshot: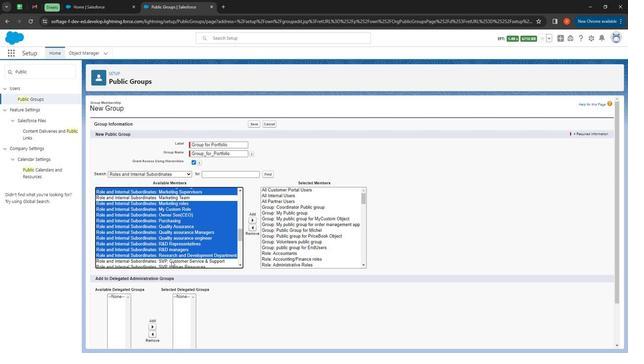 
Action: Mouse moved to (170, 265)
Screenshot: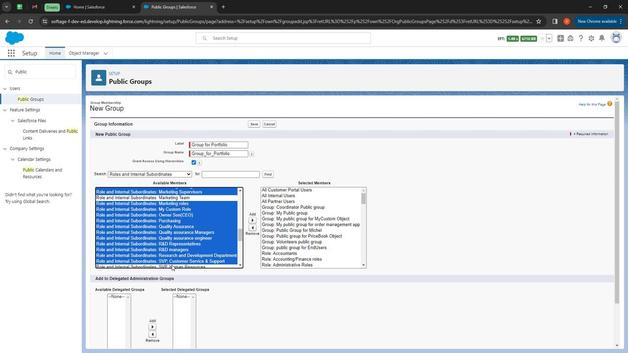
Action: Mouse pressed left at (170, 265)
Screenshot: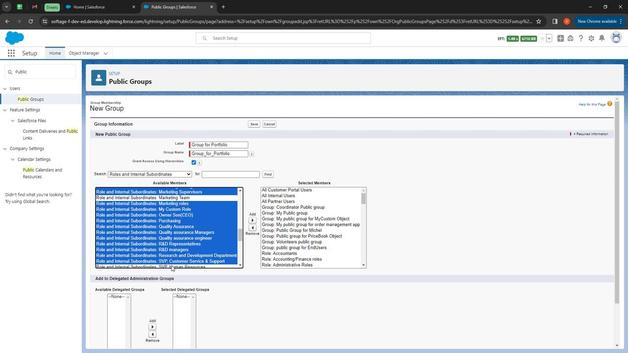 
Action: Mouse moved to (237, 236)
Screenshot: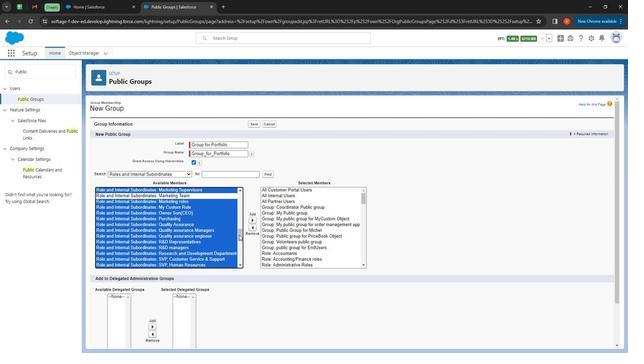 
Action: Mouse pressed left at (237, 236)
Screenshot: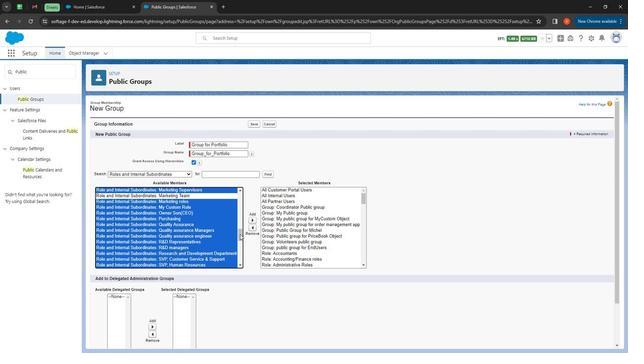 
Action: Mouse moved to (173, 214)
Screenshot: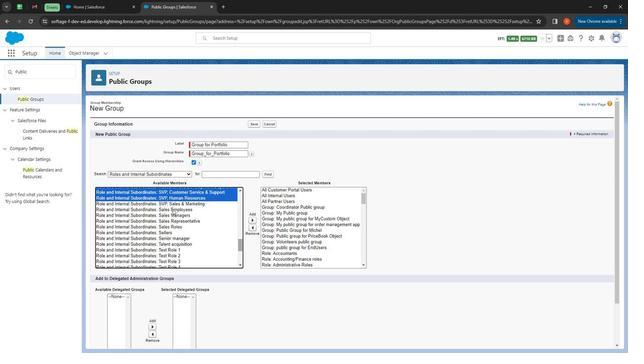 
Action: Mouse pressed left at (173, 214)
Screenshot: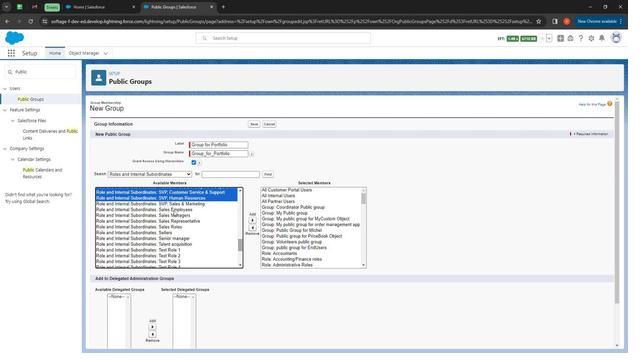 
Action: Mouse moved to (173, 218)
Screenshot: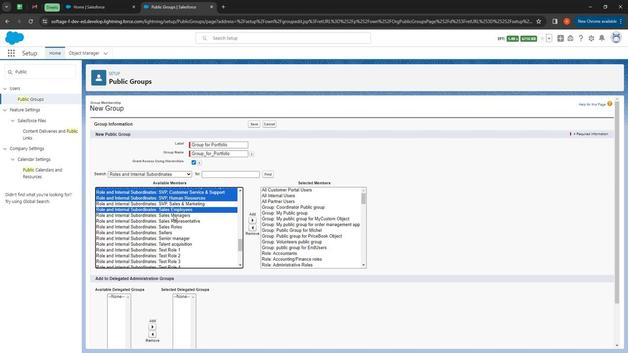 
Action: Mouse pressed left at (173, 218)
Screenshot: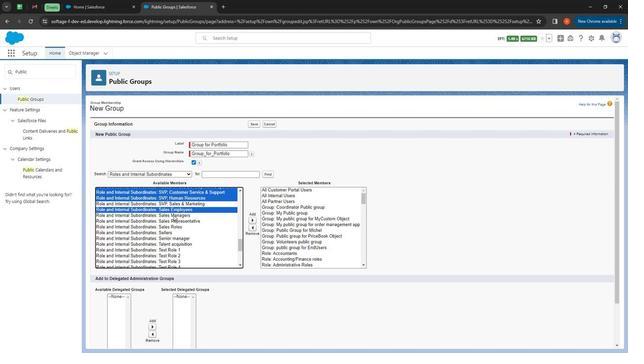 
Action: Mouse moved to (174, 226)
Screenshot: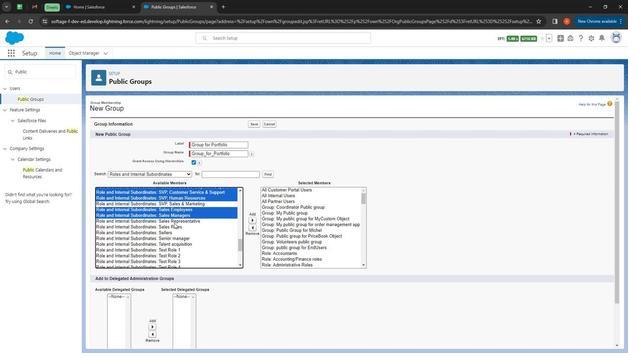 
Action: Mouse pressed left at (174, 226)
Screenshot: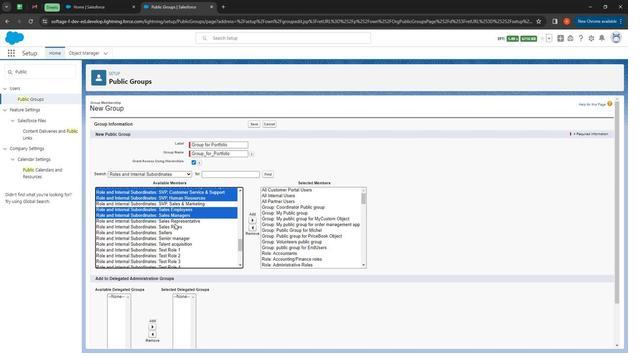 
Action: Mouse moved to (173, 234)
Screenshot: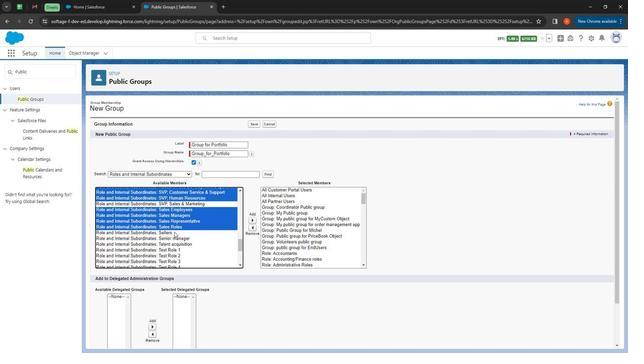 
Action: Mouse pressed left at (173, 234)
Screenshot: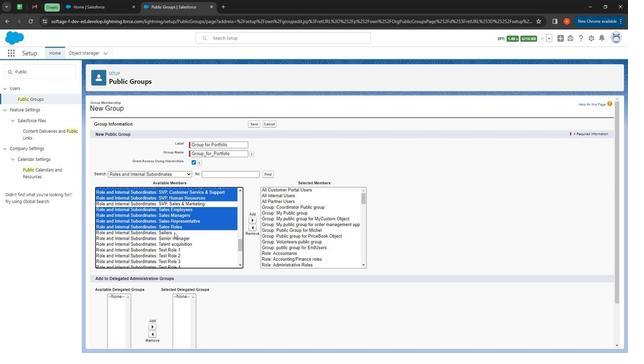 
Action: Mouse moved to (172, 240)
Screenshot: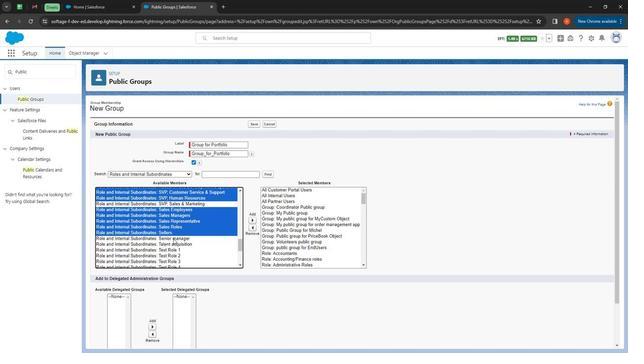 
Action: Mouse pressed left at (172, 240)
Screenshot: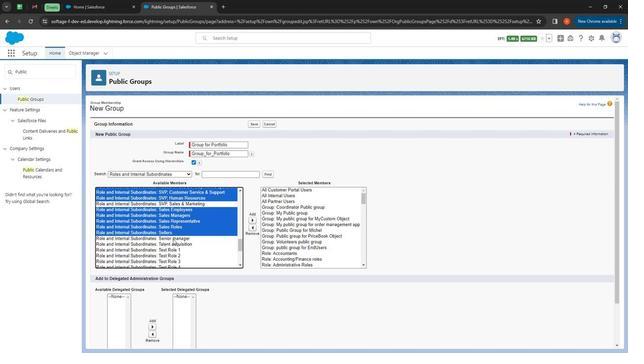 
Action: Mouse moved to (172, 245)
Screenshot: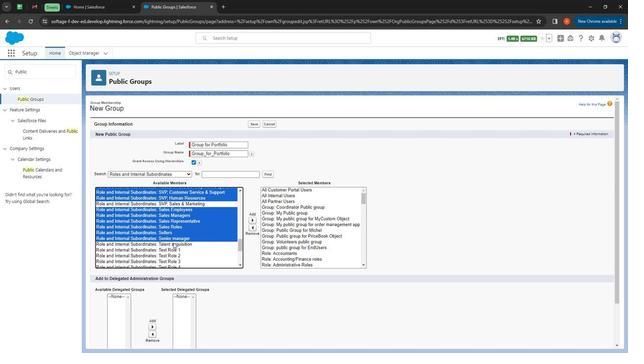 
Action: Mouse pressed left at (172, 245)
Screenshot: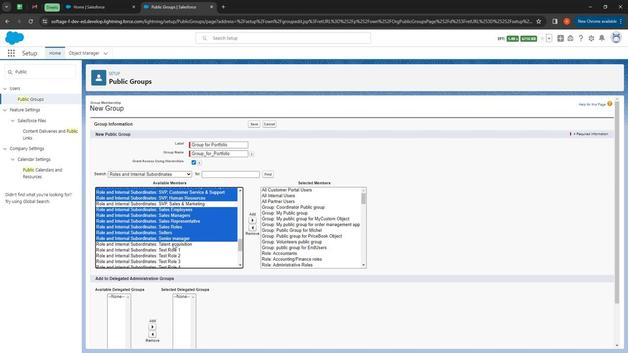 
Action: Mouse moved to (235, 244)
Screenshot: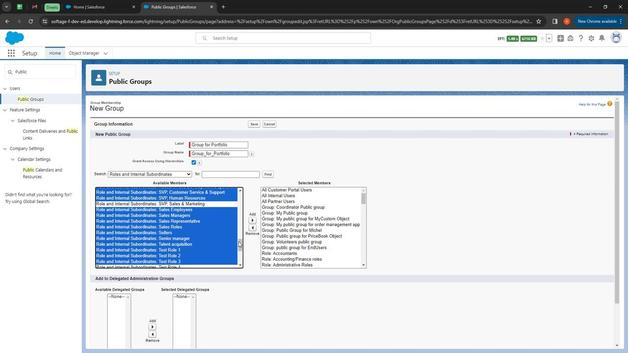 
Action: Mouse pressed left at (235, 244)
Screenshot: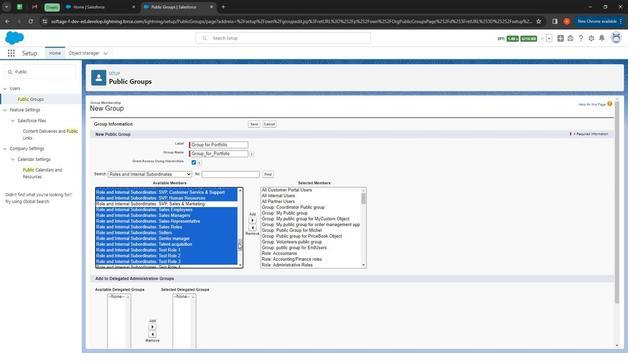 
Action: Mouse moved to (172, 218)
Screenshot: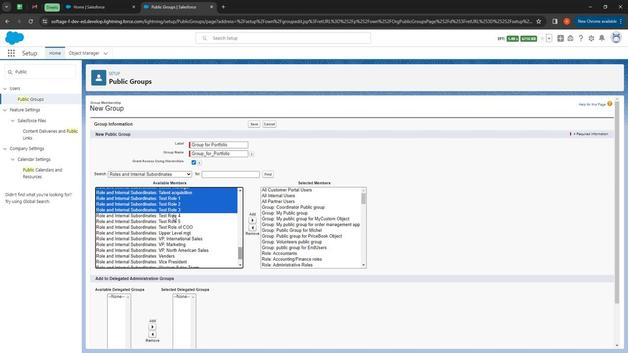 
Action: Mouse pressed left at (172, 218)
Screenshot: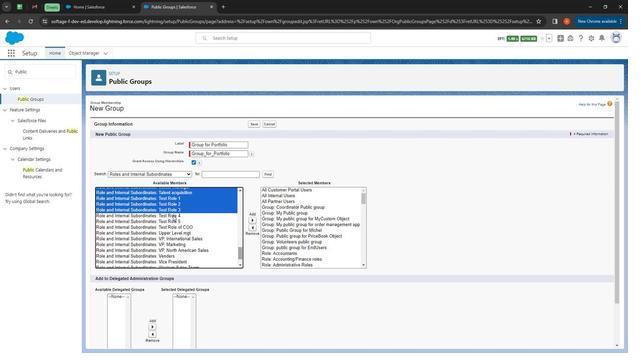 
Action: Mouse moved to (175, 234)
Screenshot: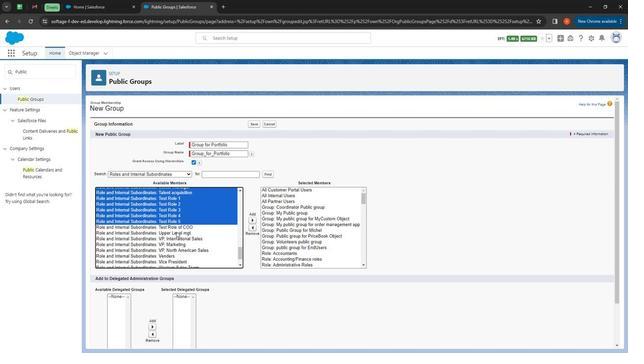 
Action: Mouse pressed left at (175, 234)
Screenshot: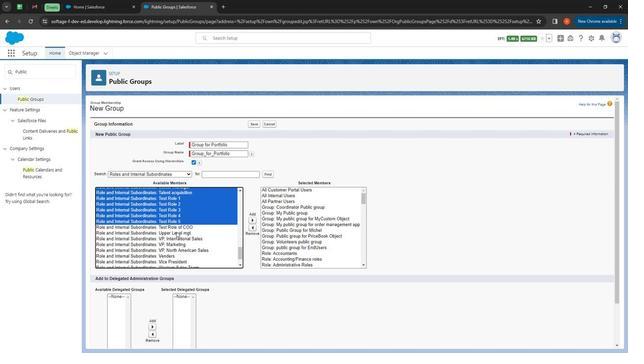 
Action: Mouse moved to (175, 239)
Screenshot: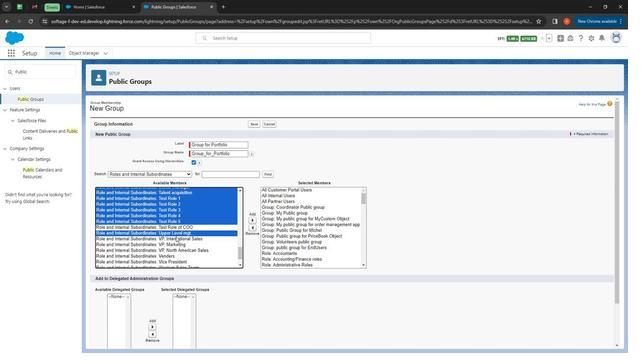 
Action: Mouse pressed left at (175, 239)
Screenshot: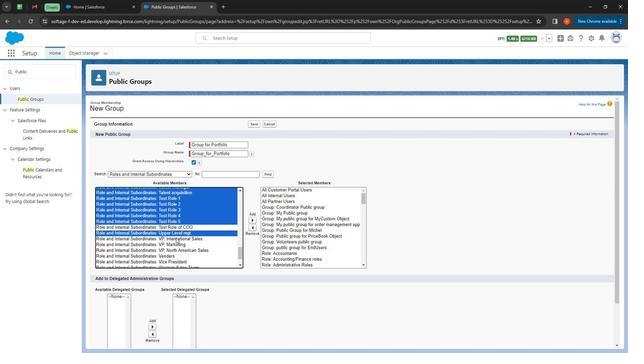 
Action: Mouse moved to (174, 245)
Screenshot: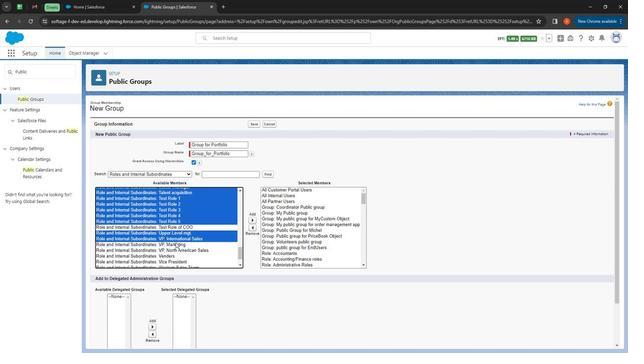 
Action: Mouse pressed left at (174, 245)
Screenshot: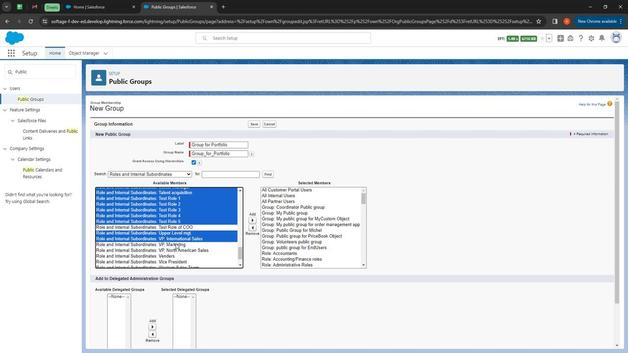 
Action: Mouse moved to (176, 250)
Screenshot: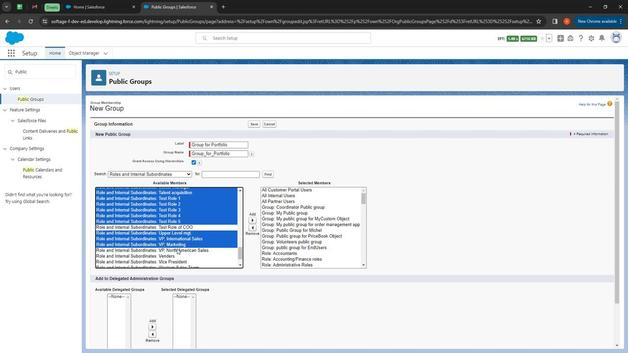 
Action: Mouse pressed left at (176, 250)
Screenshot: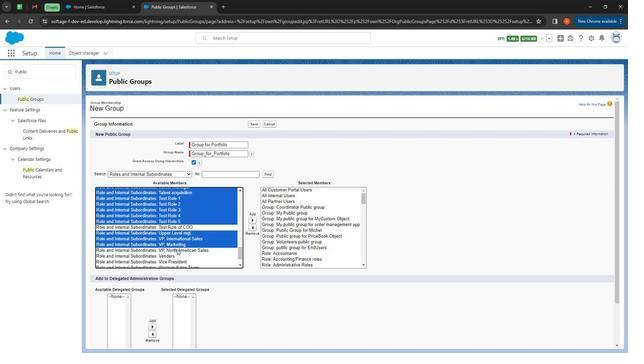 
Action: Mouse moved to (173, 255)
Screenshot: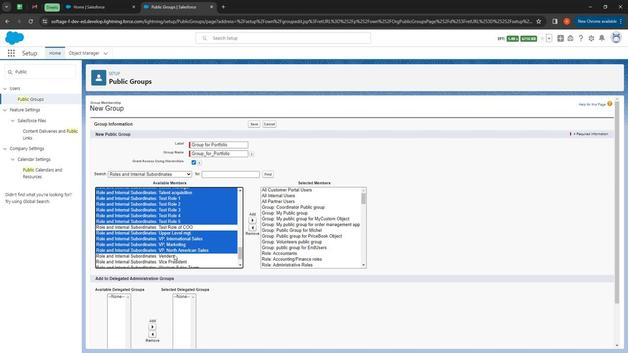 
Action: Mouse pressed left at (173, 255)
Screenshot: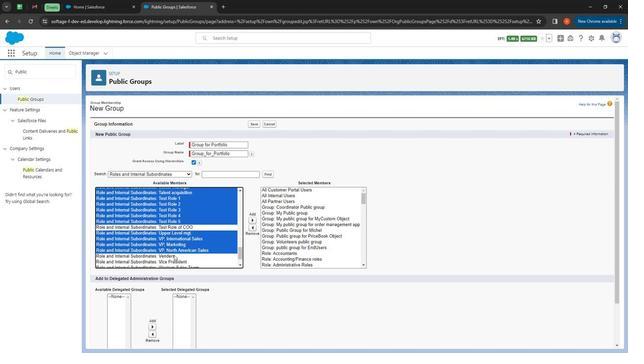 
Action: Mouse moved to (172, 261)
Screenshot: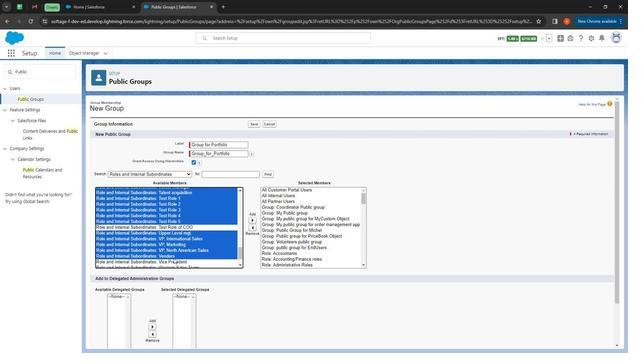 
Action: Mouse pressed left at (172, 261)
Screenshot: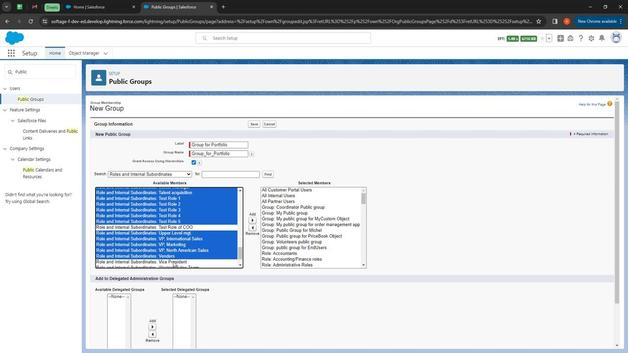 
Action: Mouse moved to (235, 253)
Screenshot: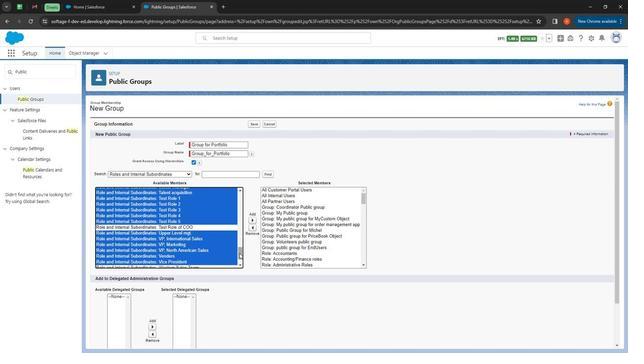 
Action: Mouse pressed left at (235, 253)
Screenshot: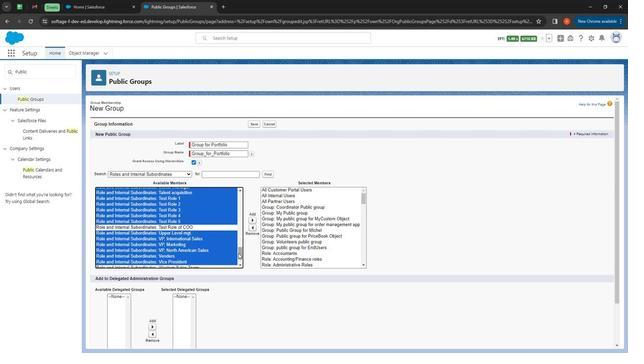 
Action: Mouse moved to (183, 249)
Screenshot: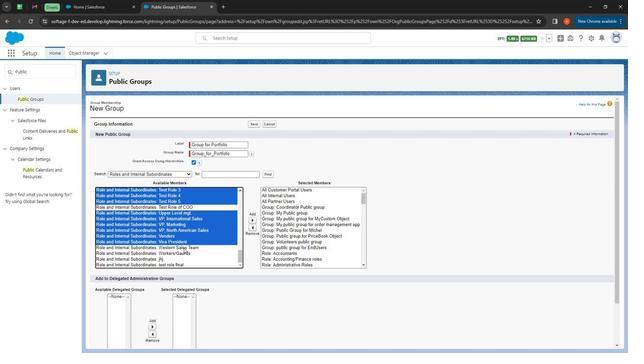 
Action: Mouse pressed left at (183, 249)
Screenshot: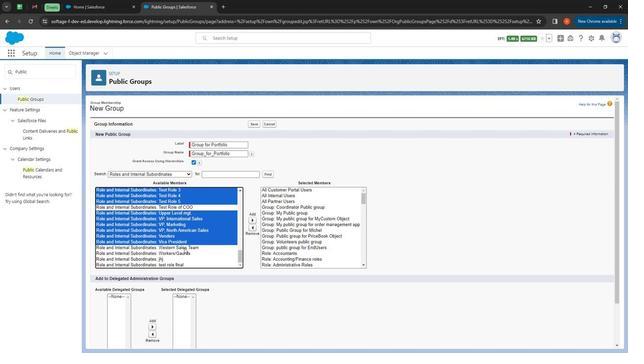 
Action: Mouse moved to (183, 253)
Screenshot: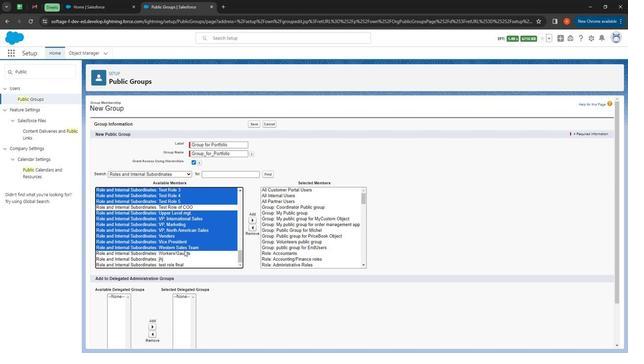 
Action: Mouse pressed left at (183, 253)
Screenshot: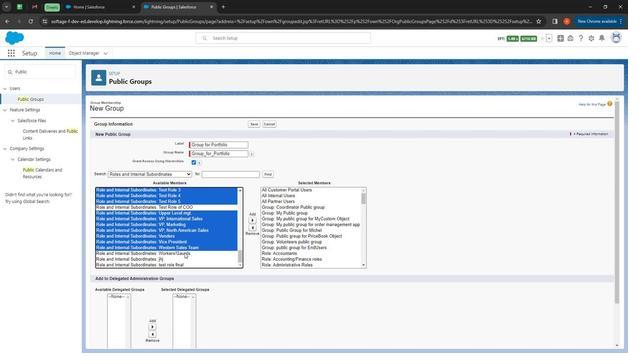 
Action: Mouse moved to (175, 265)
Screenshot: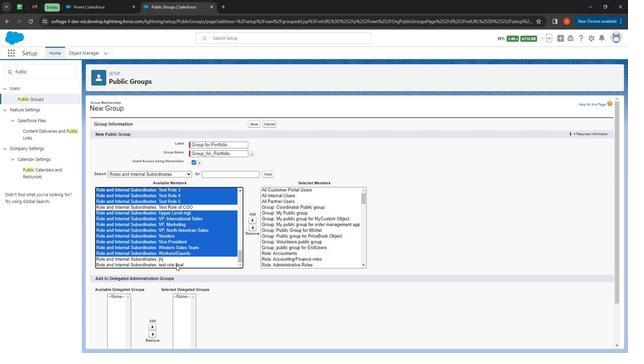 
Action: Mouse pressed left at (175, 265)
Screenshot: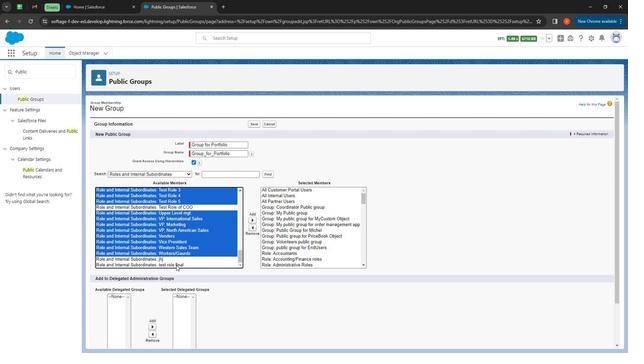 
Action: Mouse moved to (249, 221)
Screenshot: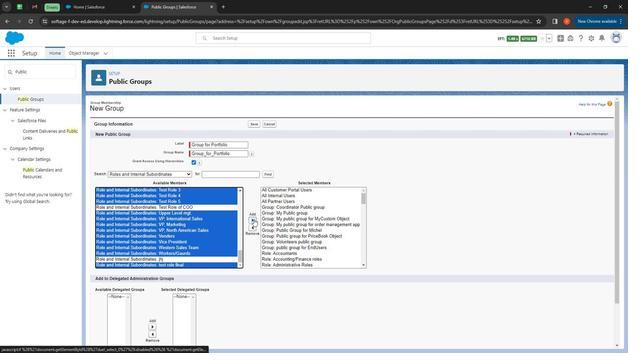 
Action: Mouse pressed left at (249, 221)
Screenshot: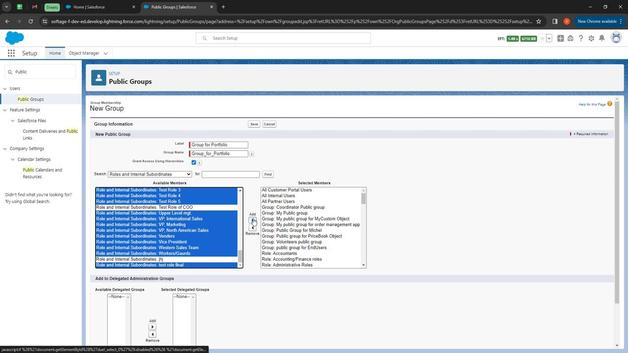 
Action: Mouse moved to (175, 177)
Screenshot: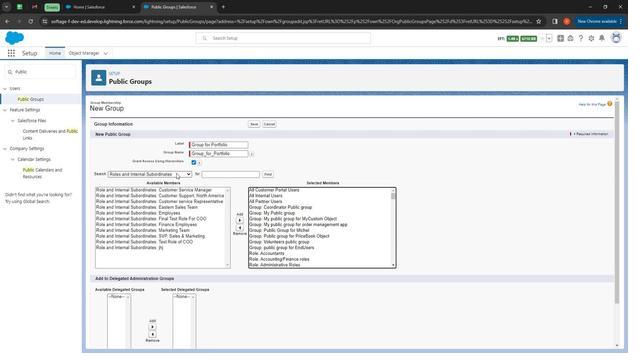 
Action: Mouse pressed left at (175, 177)
Screenshot: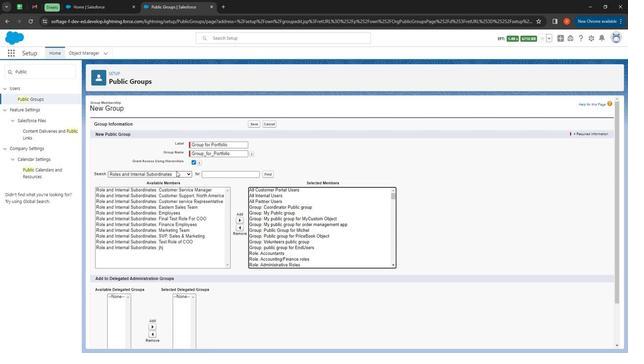 
Action: Mouse moved to (155, 205)
Screenshot: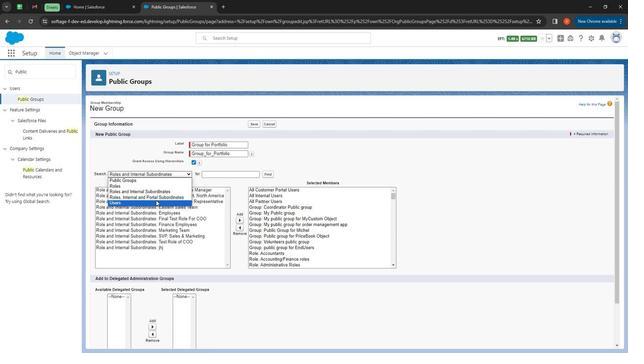 
Action: Mouse pressed left at (155, 205)
Screenshot: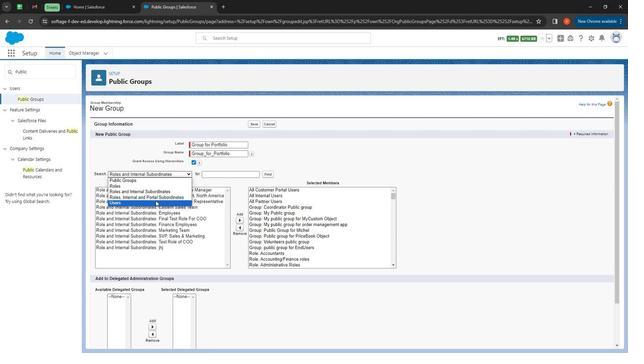 
Action: Mouse moved to (138, 197)
Screenshot: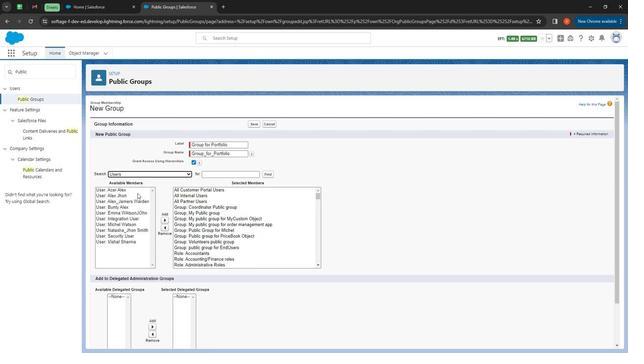 
Action: Mouse pressed left at (138, 197)
Screenshot: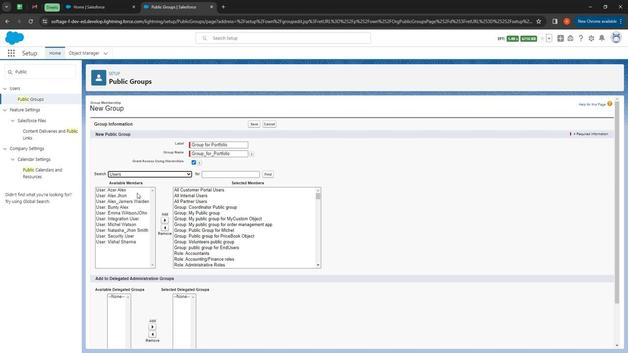 
Action: Mouse moved to (166, 224)
Screenshot: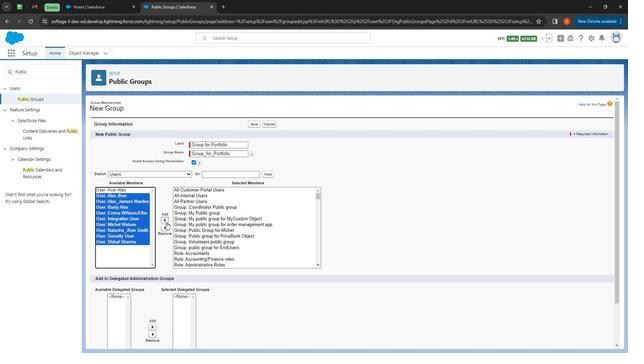 
Action: Mouse pressed left at (166, 224)
Screenshot: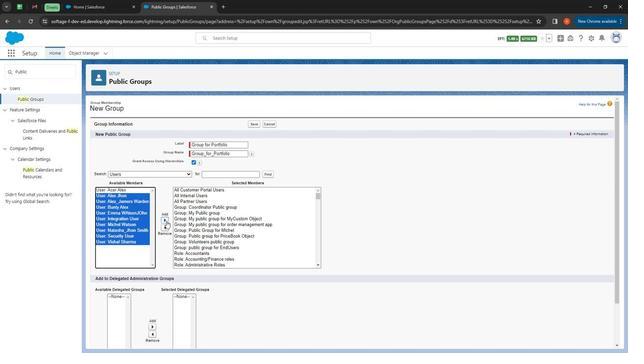 
Action: Mouse moved to (121, 197)
Screenshot: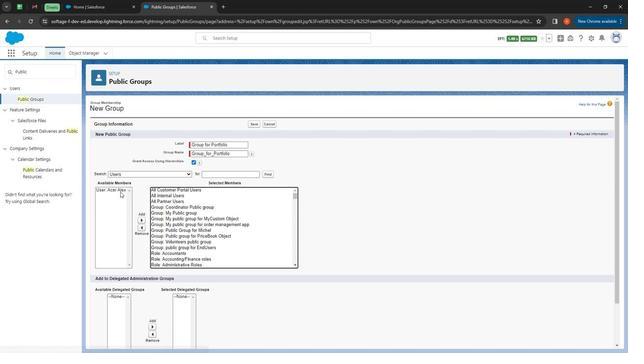 
Action: Mouse pressed left at (121, 197)
Screenshot: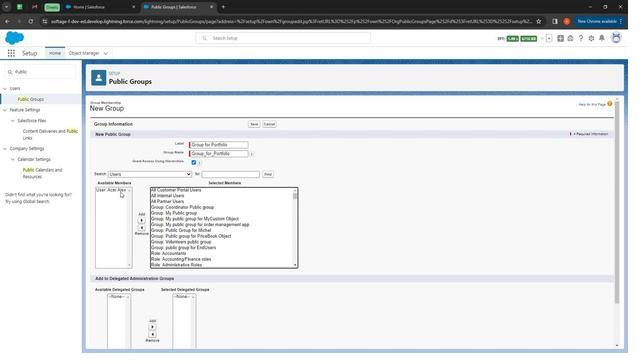 
Action: Mouse moved to (142, 221)
Screenshot: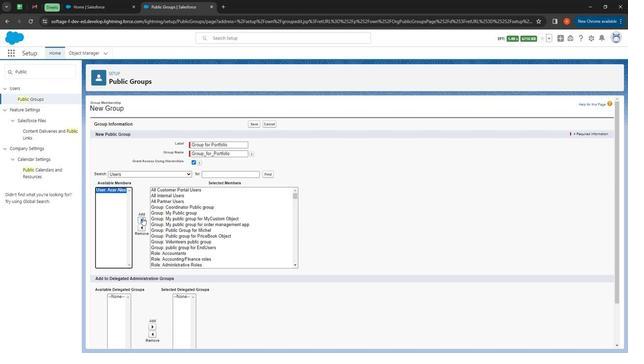 
Action: Mouse pressed left at (142, 221)
Screenshot: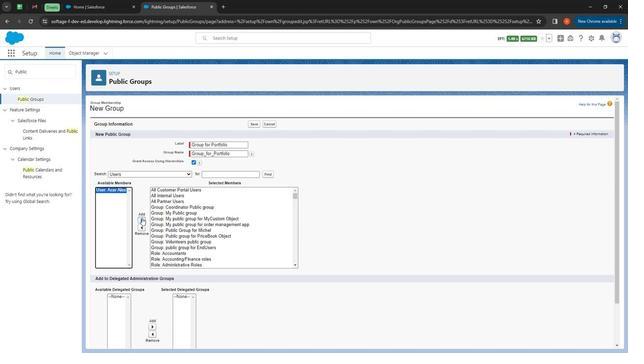 
Action: Mouse moved to (252, 133)
Screenshot: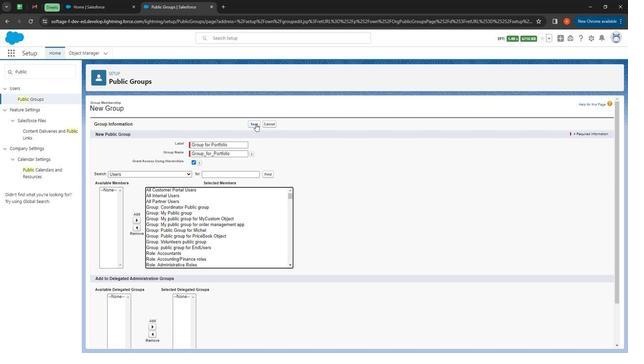 
Action: Mouse pressed left at (252, 133)
Screenshot: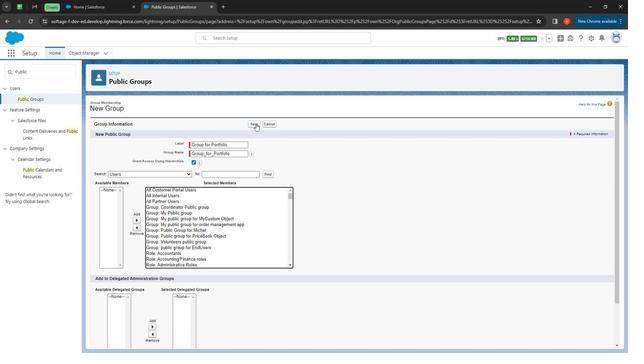 
Action: Mouse moved to (138, 174)
Screenshot: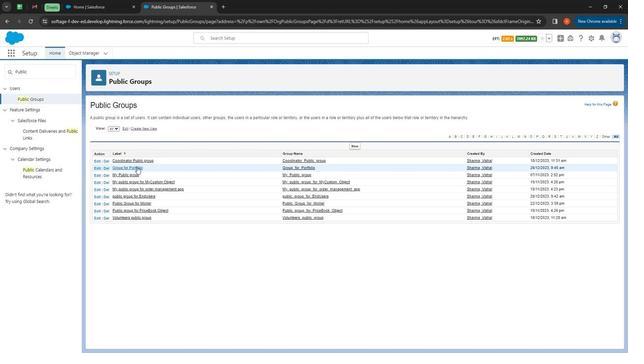 
Action: Mouse pressed left at (138, 174)
Screenshot: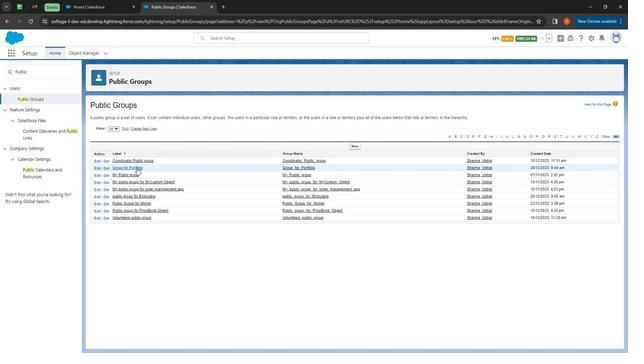 
Action: Mouse moved to (143, 233)
Screenshot: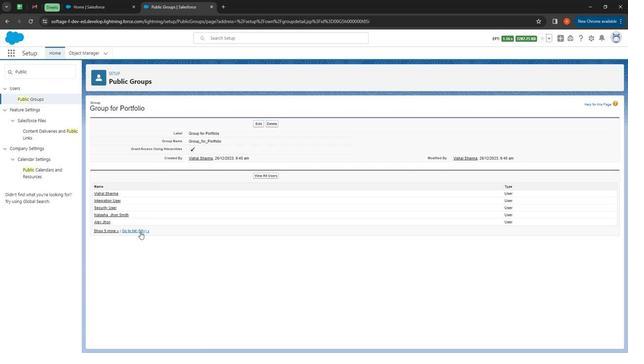 
Action: Mouse pressed left at (143, 233)
Screenshot: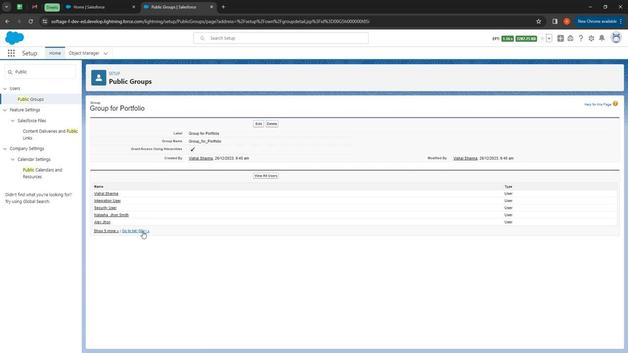 
Action: Mouse moved to (237, 220)
Screenshot: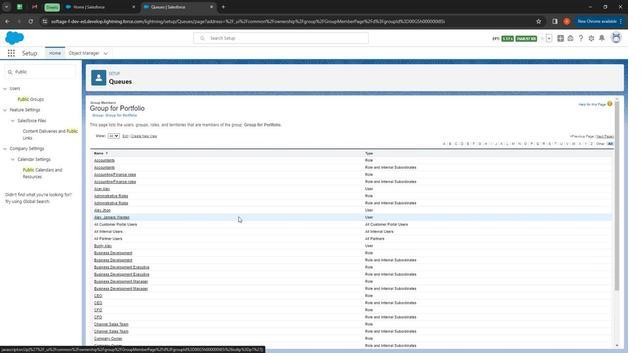 
Action: Mouse scrolled (237, 219) with delta (0, 0)
Screenshot: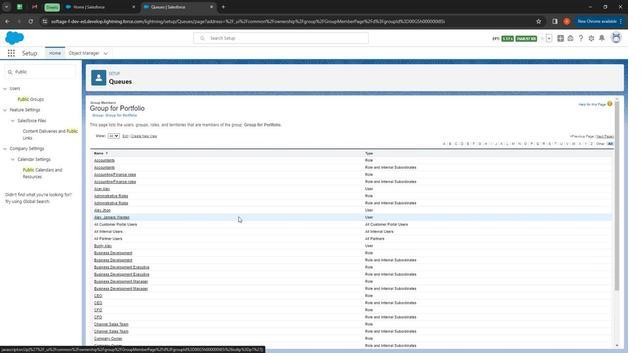 
Action: Mouse moved to (264, 224)
Screenshot: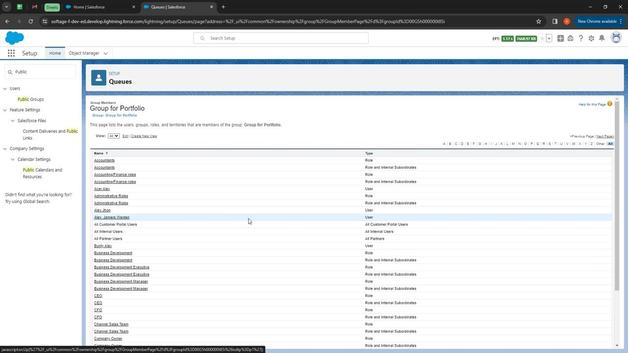 
Action: Mouse scrolled (264, 223) with delta (0, 0)
Screenshot: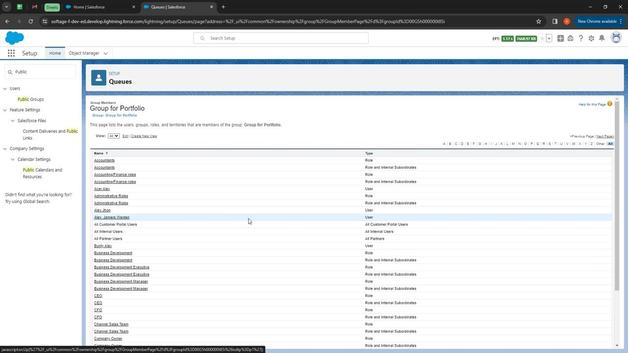 
Action: Mouse moved to (271, 226)
Screenshot: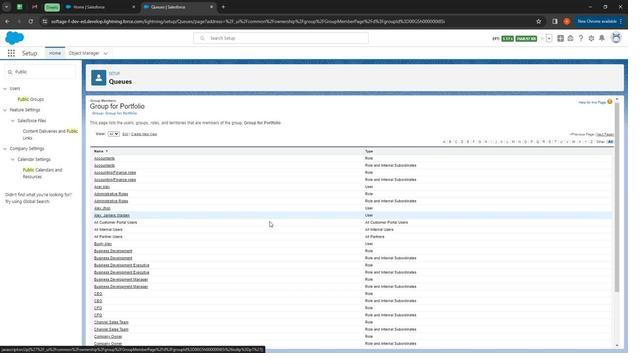 
Action: Mouse scrolled (271, 226) with delta (0, 0)
Screenshot: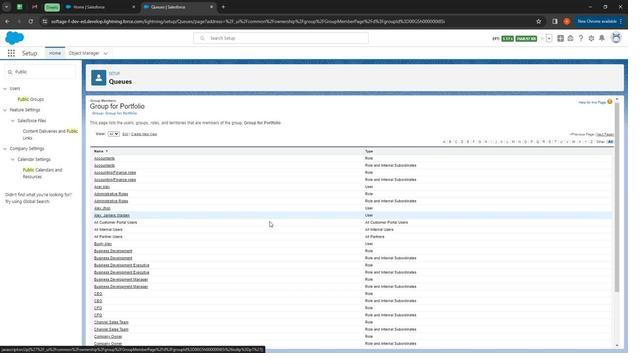
Action: Mouse moved to (272, 227)
Screenshot: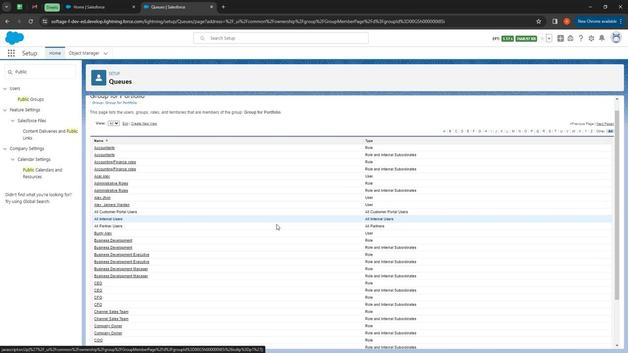 
Action: Mouse scrolled (272, 226) with delta (0, 0)
Screenshot: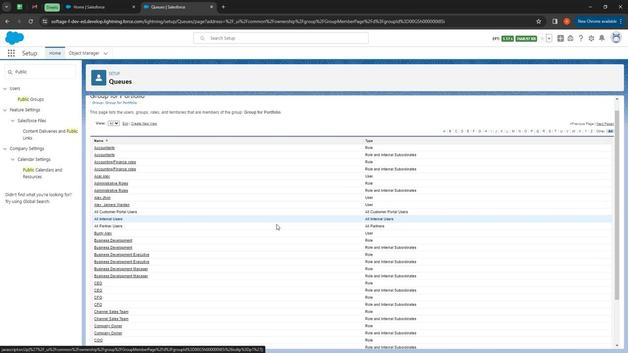 
Action: Mouse moved to (272, 229)
Screenshot: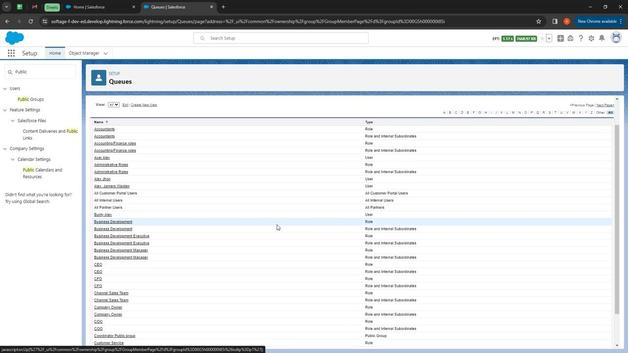 
Action: Mouse scrolled (272, 229) with delta (0, 0)
Screenshot: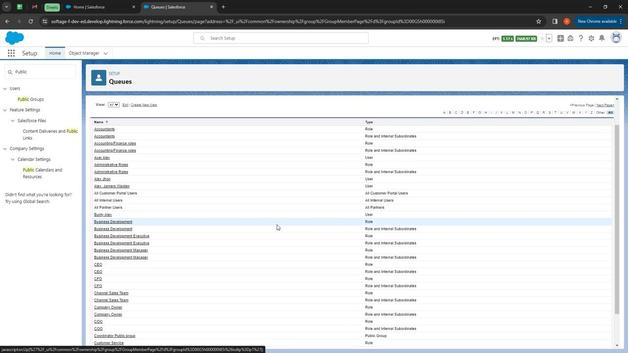 
Action: Mouse moved to (273, 232)
Screenshot: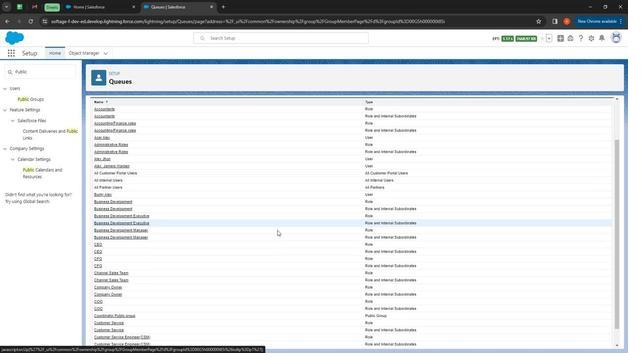 
Action: Mouse scrolled (273, 232) with delta (0, 0)
Screenshot: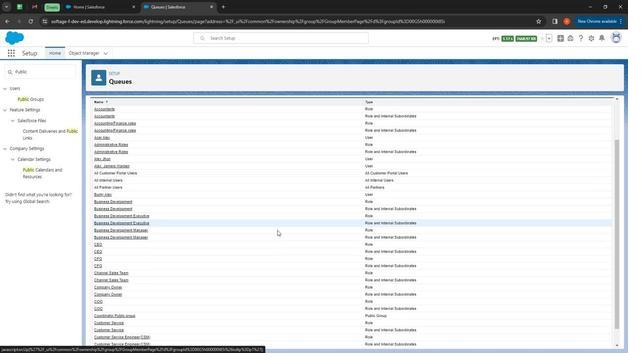 
Action: Mouse moved to (273, 235)
Screenshot: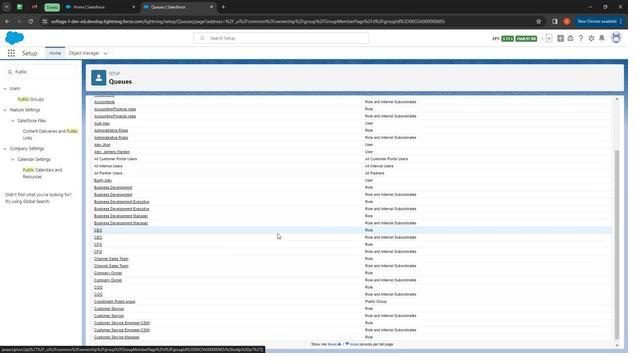 
Action: Mouse scrolled (273, 235) with delta (0, 0)
Screenshot: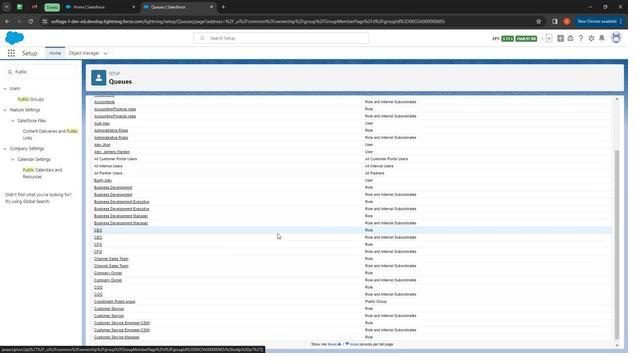 
Action: Mouse moved to (346, 336)
Screenshot: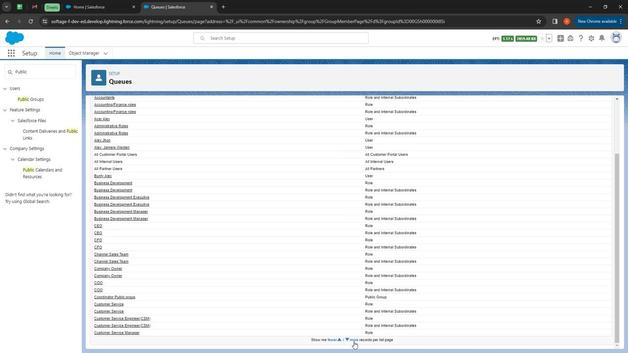 
Action: Mouse pressed left at (346, 336)
Screenshot: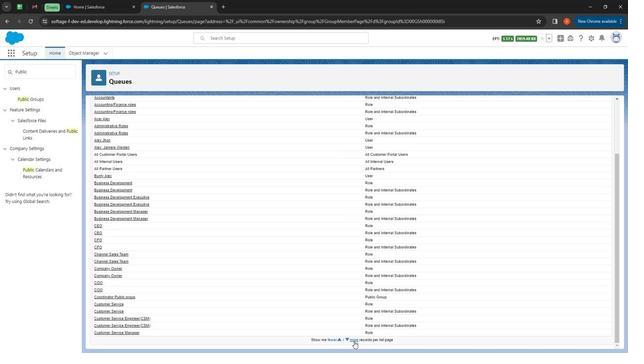 
Action: Mouse moved to (281, 203)
Screenshot: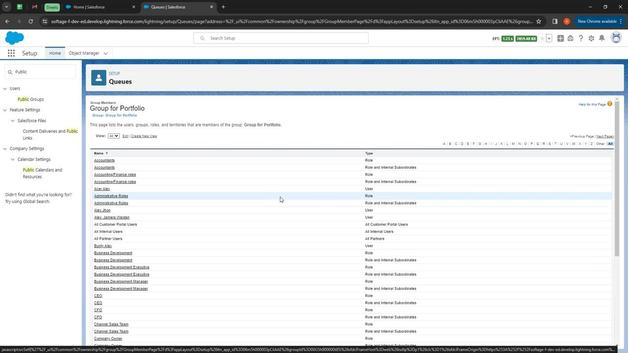 
Action: Mouse scrolled (281, 203) with delta (0, 0)
Screenshot: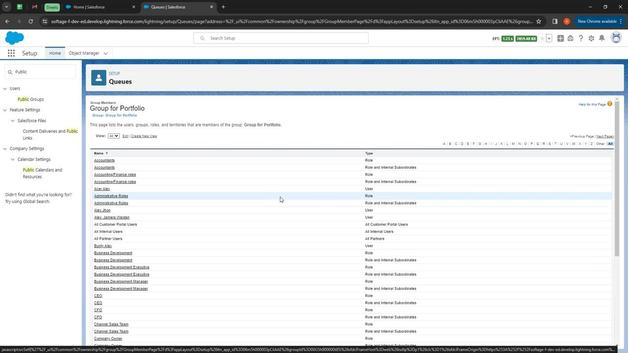 
Action: Mouse moved to (282, 204)
Screenshot: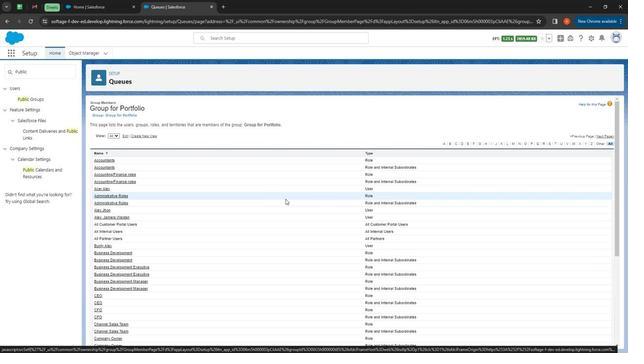 
Action: Mouse scrolled (282, 203) with delta (0, 0)
Screenshot: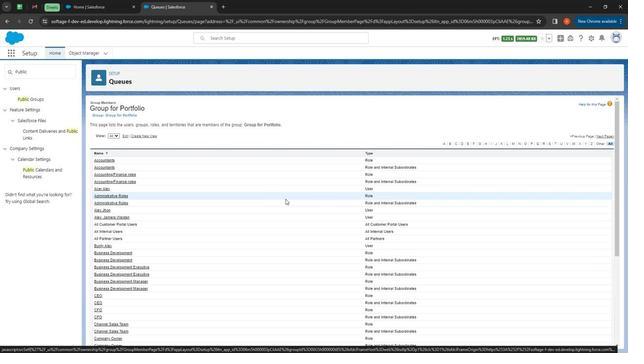 
Action: Mouse moved to (282, 204)
Screenshot: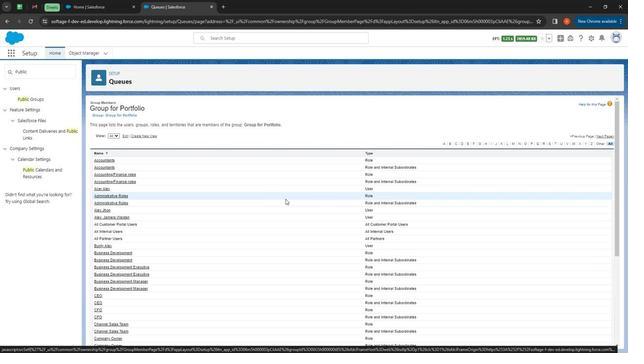 
Action: Mouse scrolled (282, 204) with delta (0, 0)
Screenshot: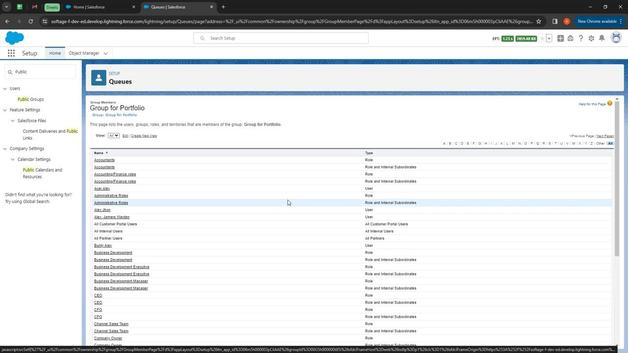 
Action: Mouse scrolled (282, 204) with delta (0, 0)
Screenshot: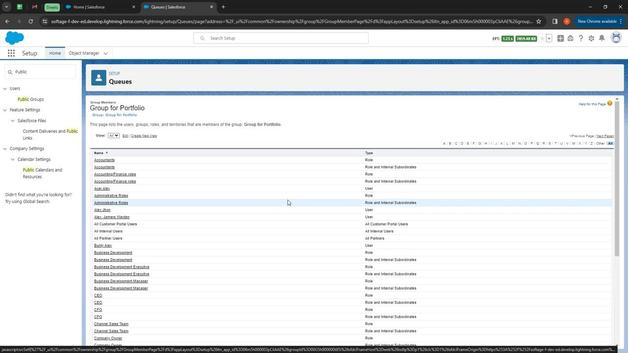 
Action: Mouse scrolled (282, 204) with delta (0, 0)
Screenshot: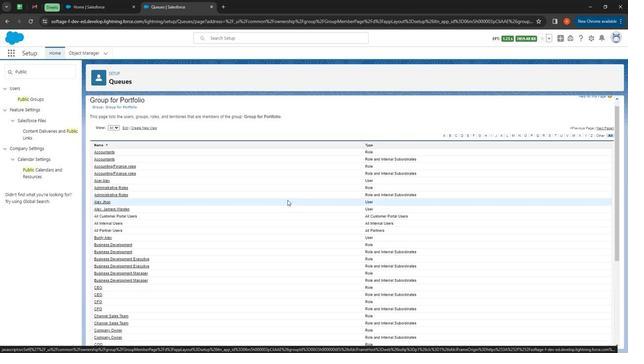 
Action: Mouse scrolled (282, 204) with delta (0, 0)
Screenshot: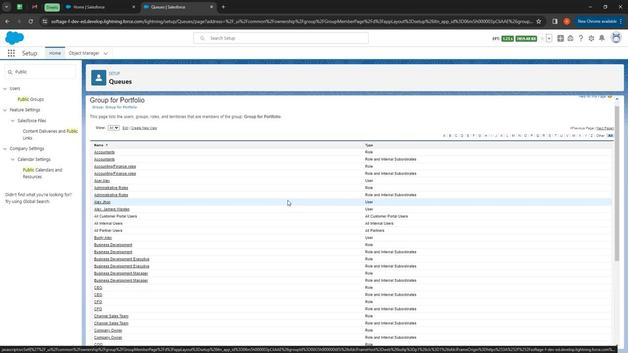 
Action: Mouse moved to (282, 204)
Screenshot: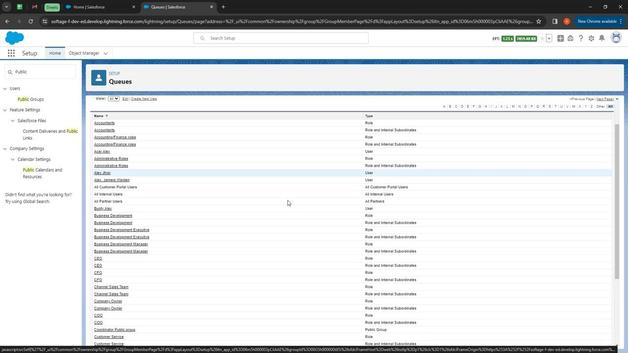 
Action: Mouse scrolled (282, 204) with delta (0, 0)
Screenshot: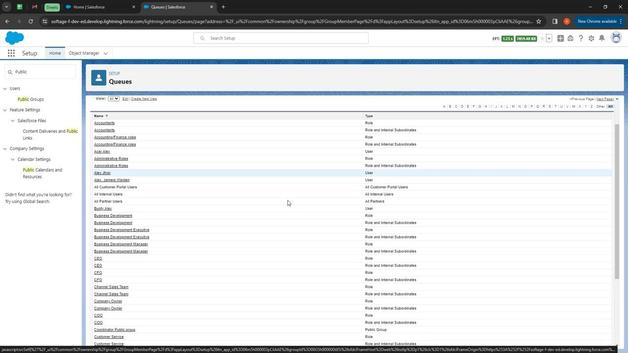 
Action: Mouse moved to (257, 202)
Screenshot: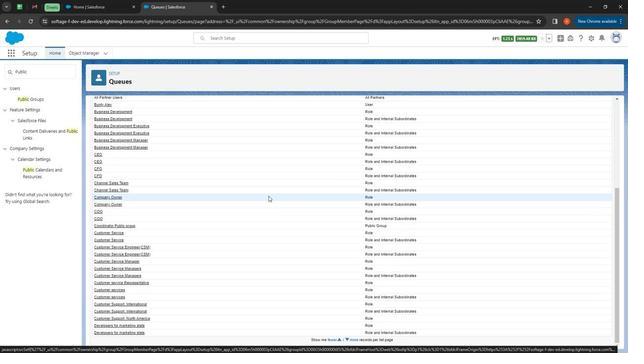
Action: Mouse scrolled (257, 201) with delta (0, 0)
Screenshot: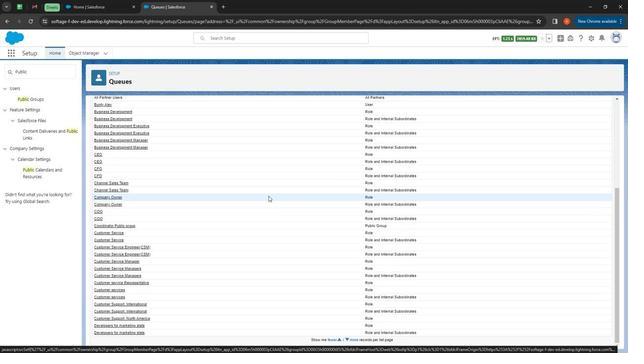 
Action: Mouse moved to (256, 202)
Screenshot: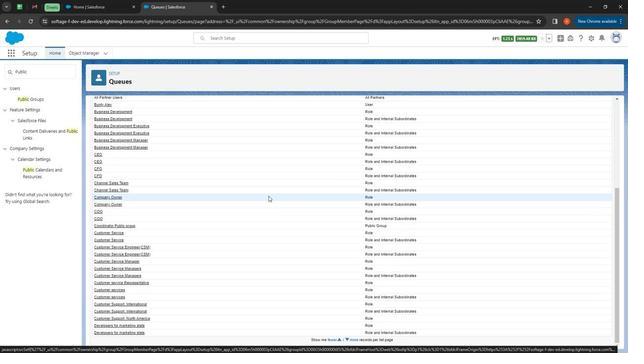 
Action: Mouse scrolled (256, 201) with delta (0, 0)
Screenshot: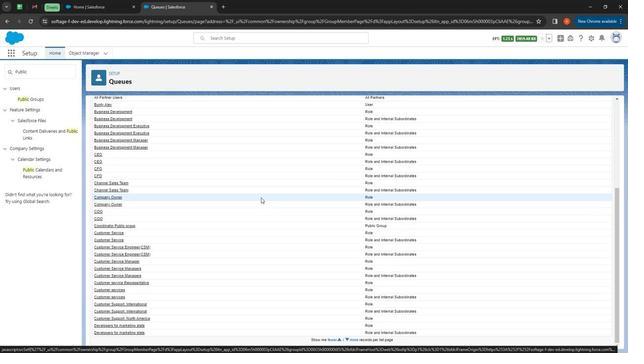 
Action: Mouse scrolled (256, 201) with delta (0, 0)
Screenshot: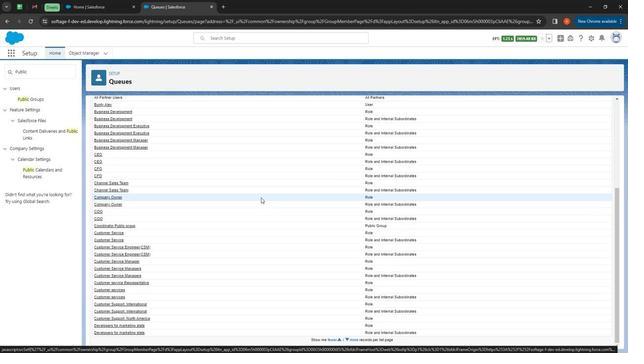 
Action: Mouse scrolled (256, 201) with delta (0, 0)
Screenshot: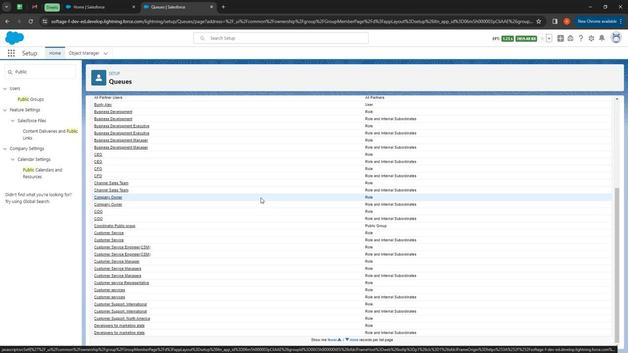 
Action: Mouse scrolled (256, 201) with delta (0, 0)
Screenshot: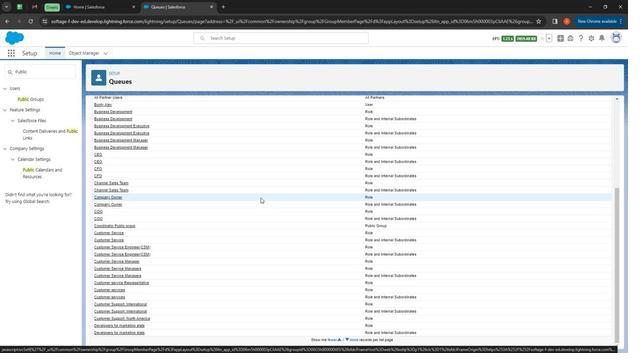 
Action: Mouse scrolled (256, 201) with delta (0, 0)
Screenshot: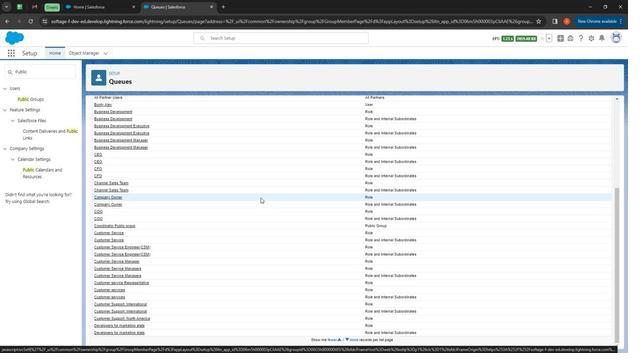 
Action: Mouse moved to (265, 200)
Screenshot: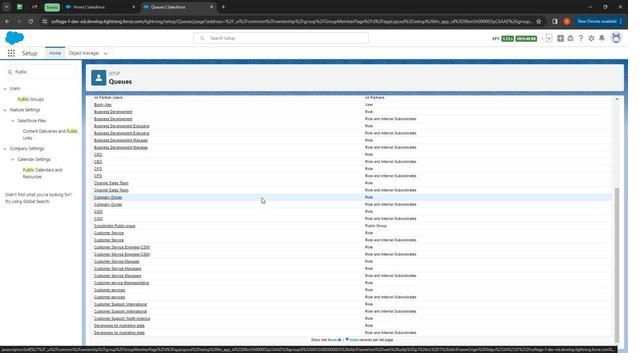 
Action: Mouse scrolled (265, 200) with delta (0, 0)
Screenshot: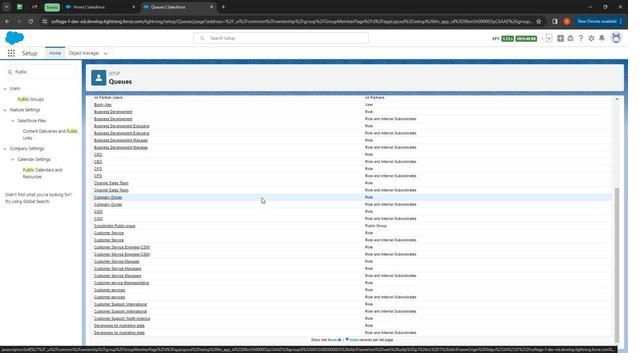 
Action: Mouse moved to (253, 197)
Screenshot: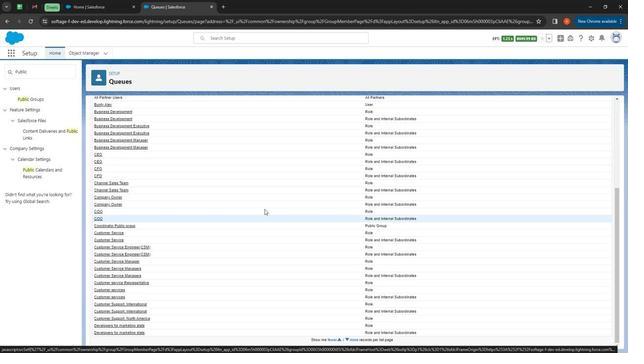 
Action: Mouse scrolled (253, 198) with delta (0, 0)
Screenshot: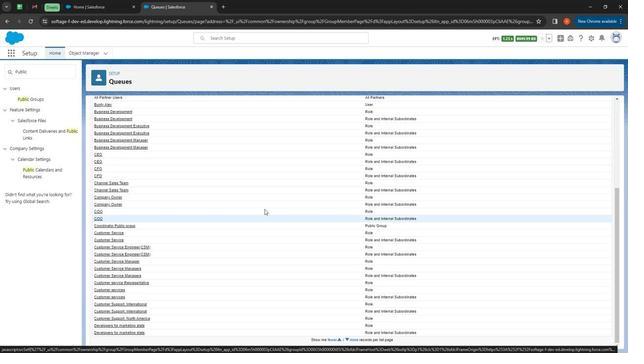 
Action: Mouse moved to (248, 195)
Screenshot: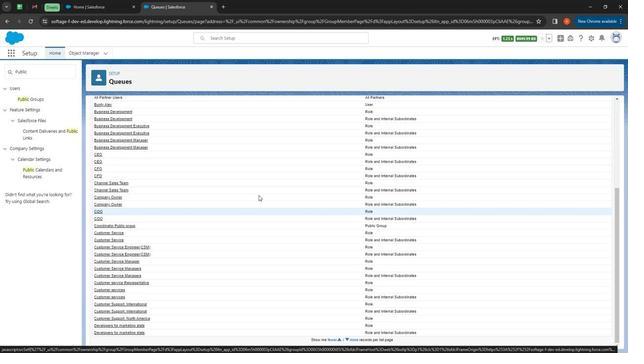 
Action: Mouse scrolled (248, 195) with delta (0, 0)
Screenshot: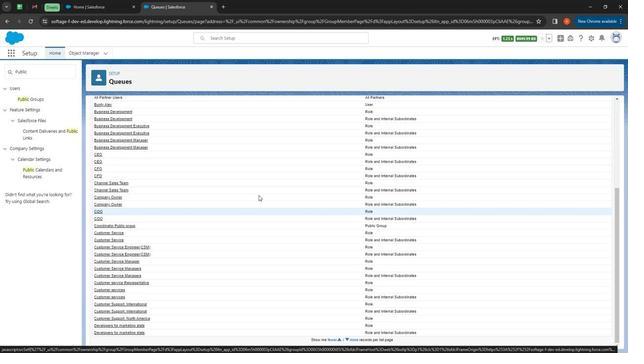 
Action: Mouse moved to (239, 191)
Screenshot: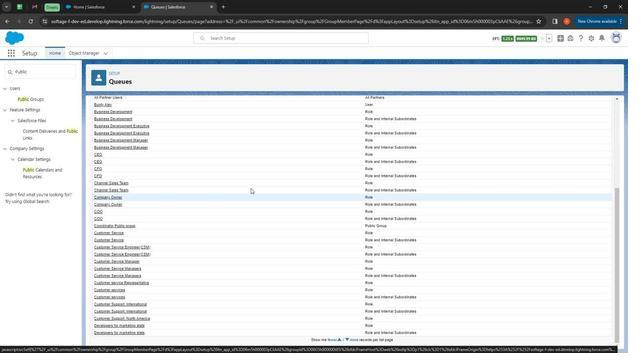 
Action: Mouse scrolled (239, 192) with delta (0, 0)
Screenshot: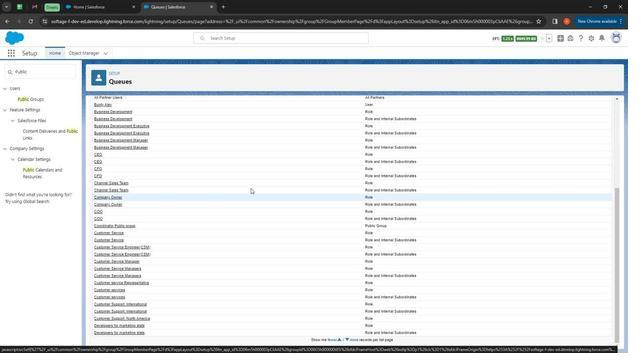 
Action: Mouse moved to (226, 192)
Screenshot: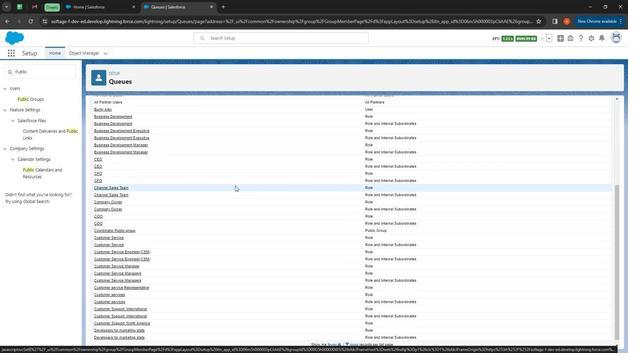 
Action: Mouse scrolled (226, 192) with delta (0, 0)
Screenshot: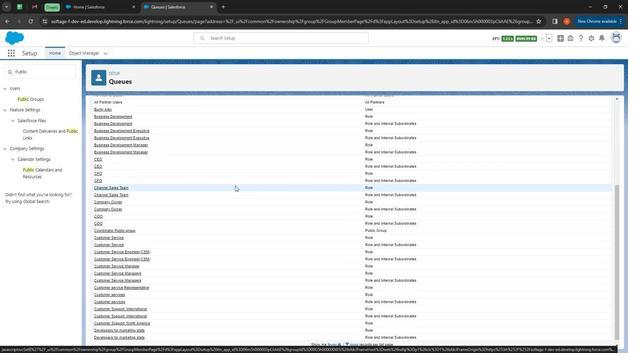 
Action: Mouse moved to (337, 226)
Screenshot: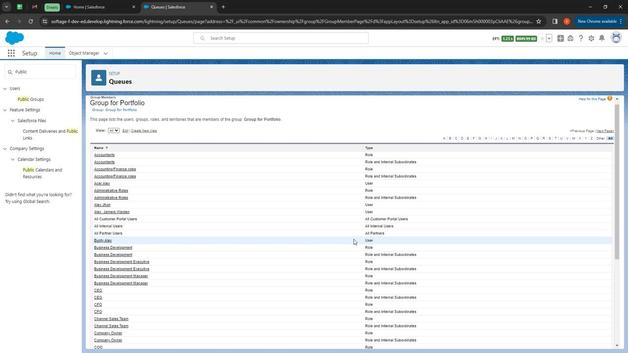 
